 Task: Look for space in Meise, Belgium from 7th July, 2023 to 15th July, 2023 for 6 adults in price range Rs.15000 to Rs.20000. Place can be entire place with 3 bedrooms having 3 beds and 3 bathrooms. Property type can be guest house. Amenities needed are: heating, . Booking option can be shelf check-in. Required host language is English.
Action: Mouse moved to (416, 104)
Screenshot: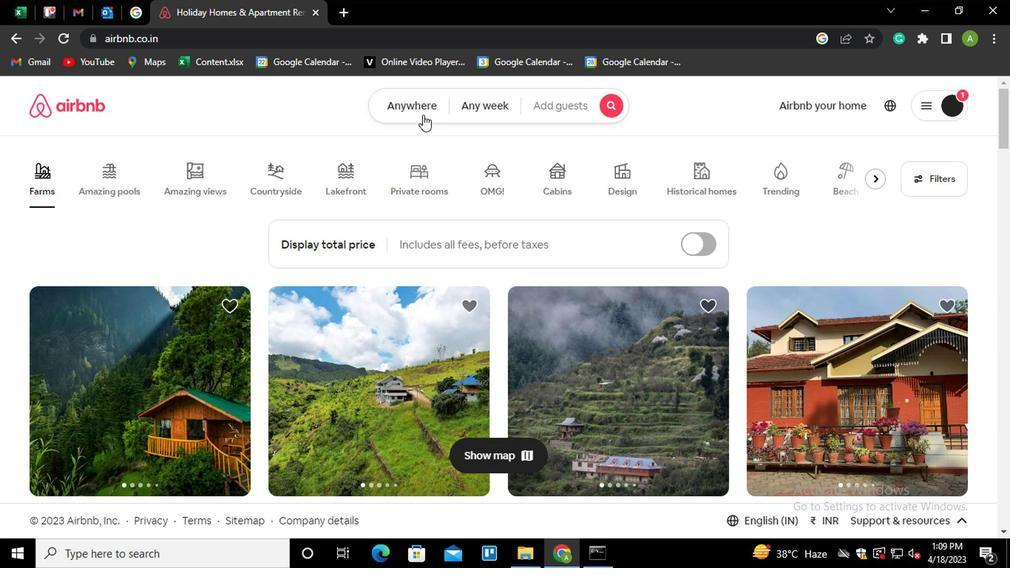 
Action: Mouse pressed left at (416, 104)
Screenshot: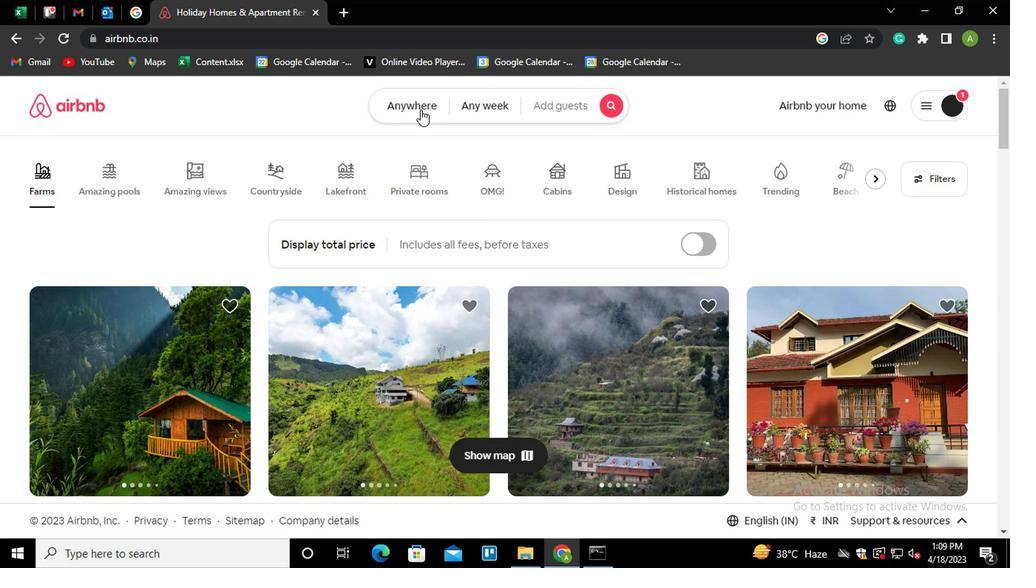
Action: Mouse moved to (295, 163)
Screenshot: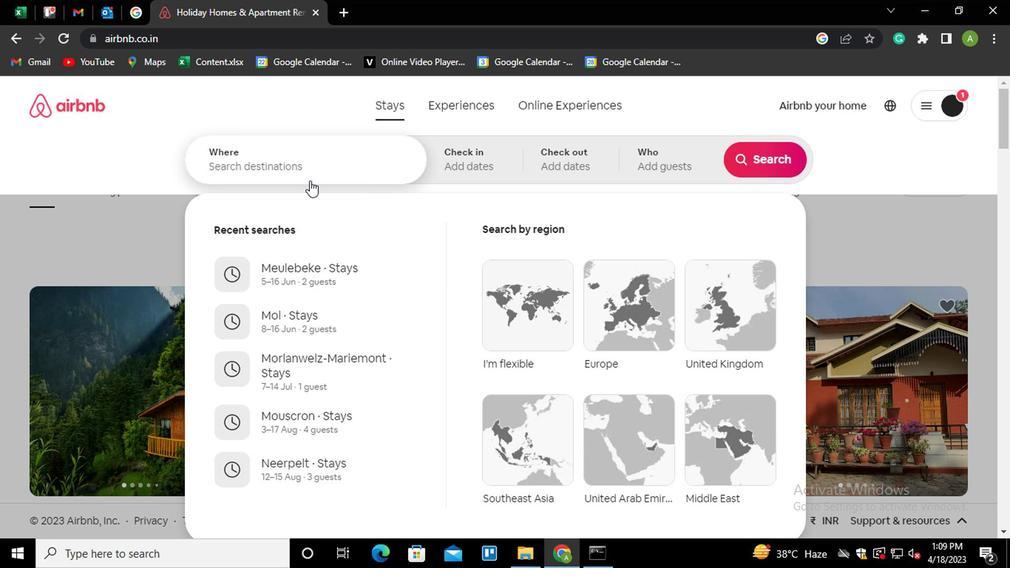 
Action: Mouse pressed left at (295, 163)
Screenshot: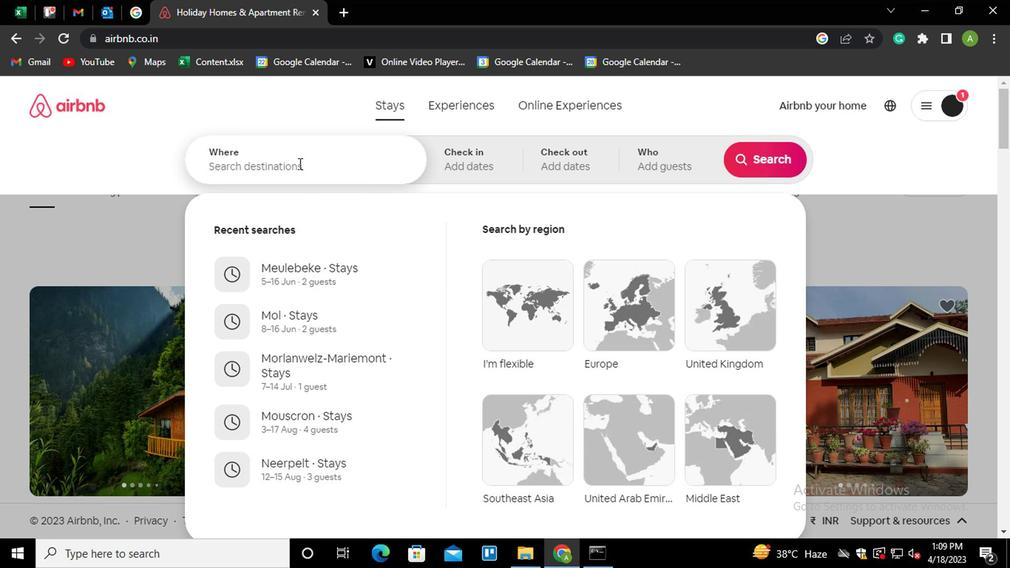 
Action: Key pressed <Key.shift>MEISE
Screenshot: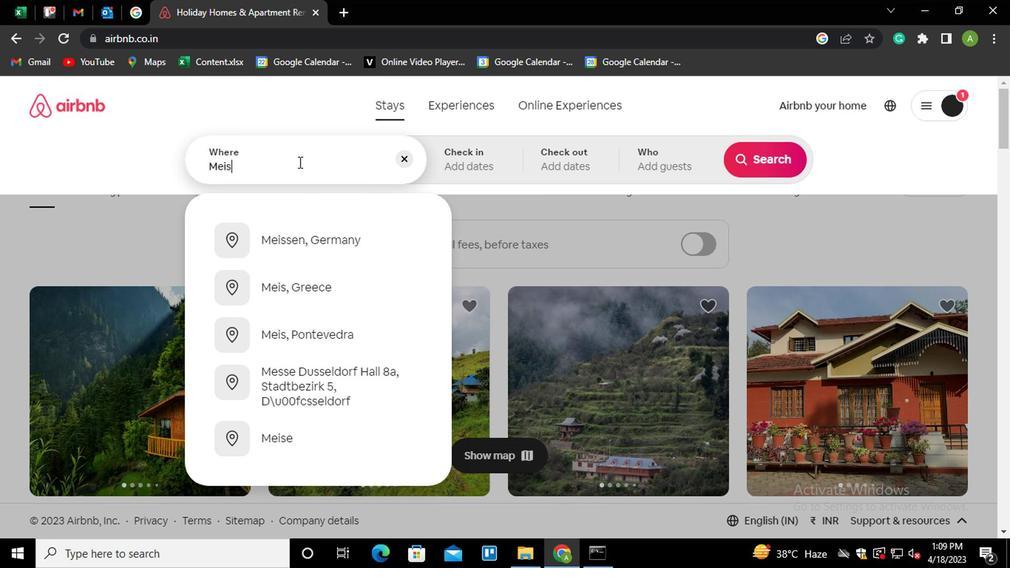 
Action: Mouse moved to (296, 223)
Screenshot: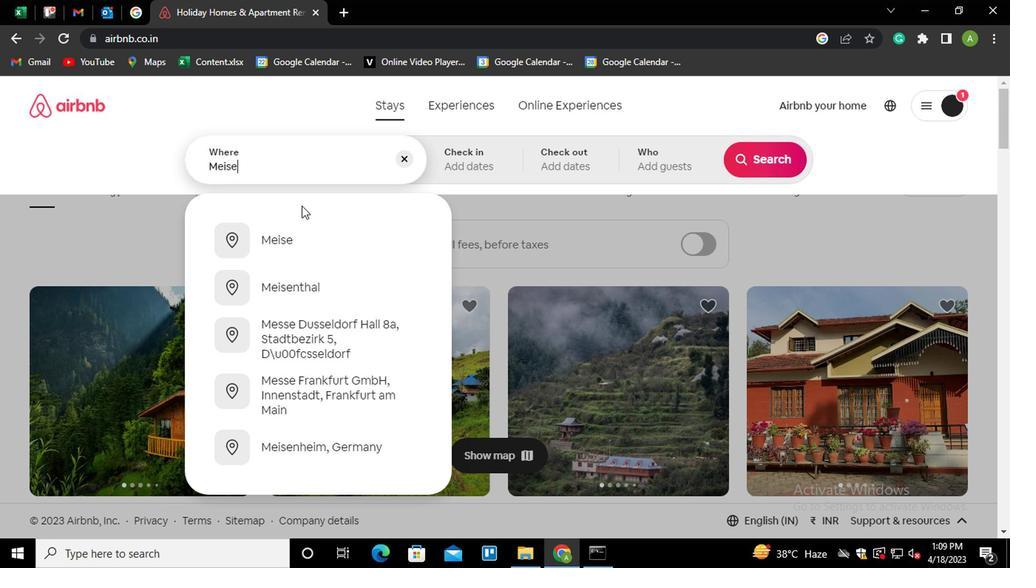 
Action: Key pressed ,<Key.space><Key.shift>BEL
Screenshot: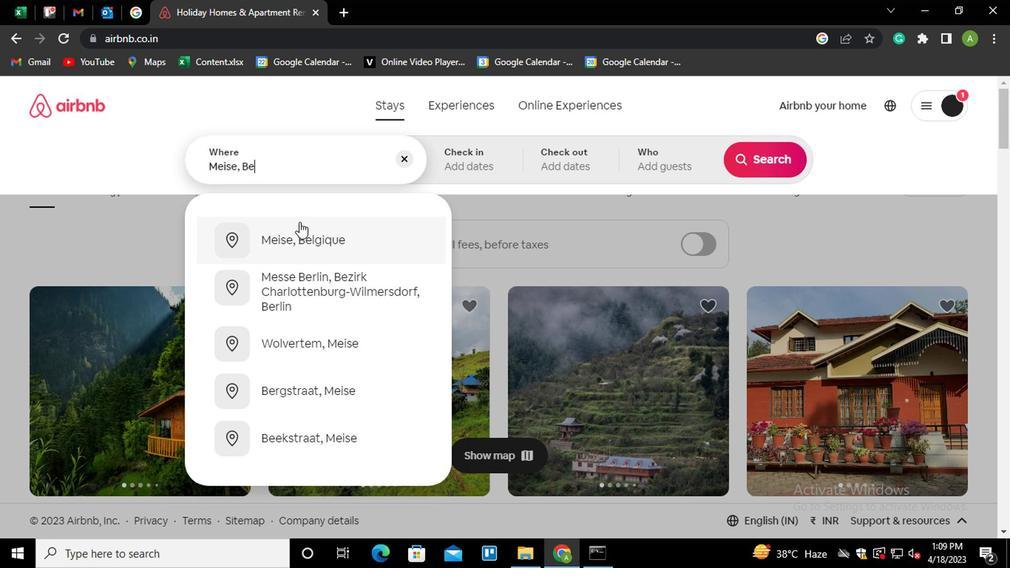 
Action: Mouse moved to (319, 238)
Screenshot: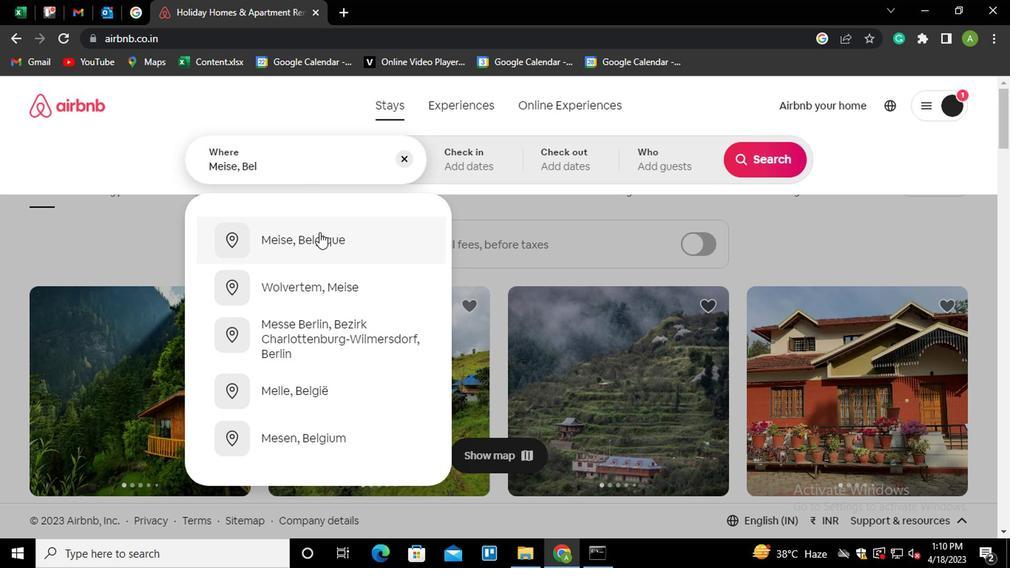 
Action: Mouse pressed left at (319, 238)
Screenshot: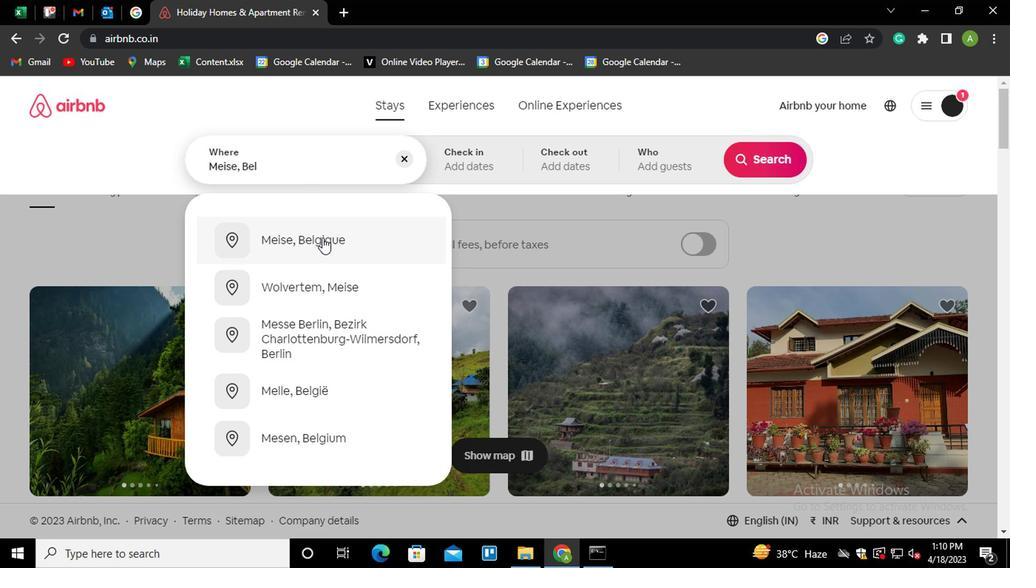 
Action: Mouse moved to (762, 281)
Screenshot: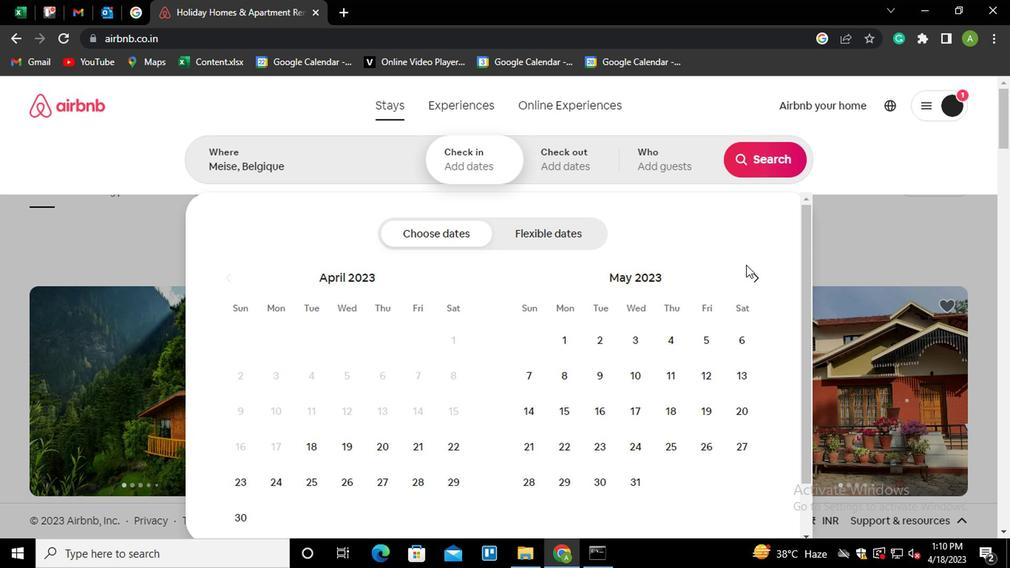 
Action: Mouse pressed left at (762, 281)
Screenshot: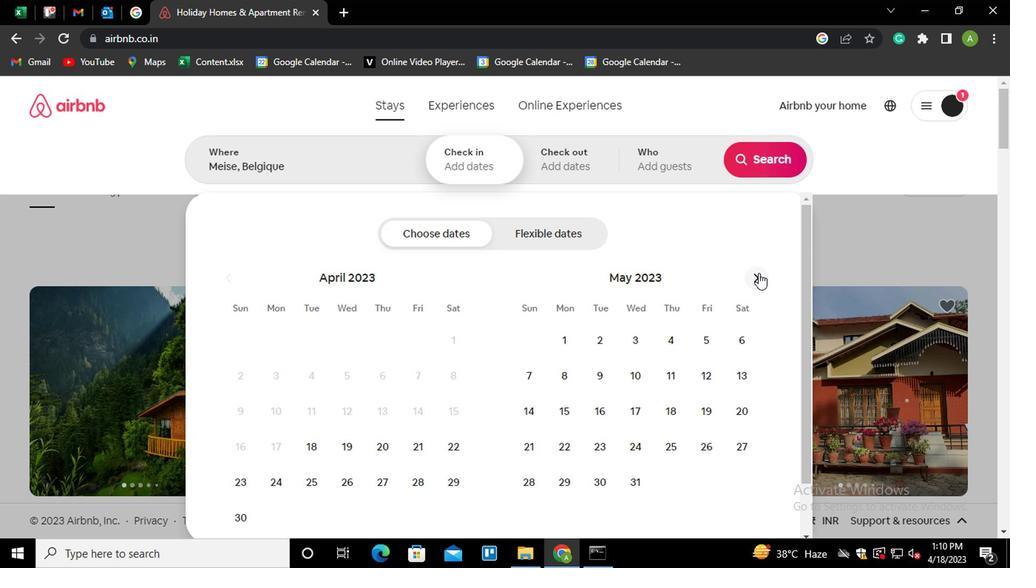 
Action: Mouse moved to (757, 282)
Screenshot: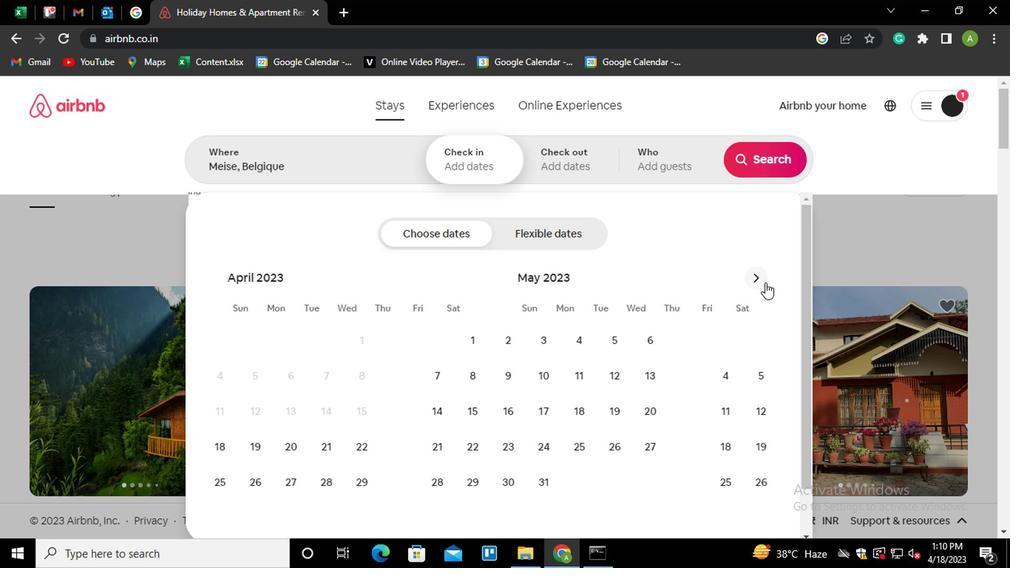 
Action: Mouse pressed left at (757, 282)
Screenshot: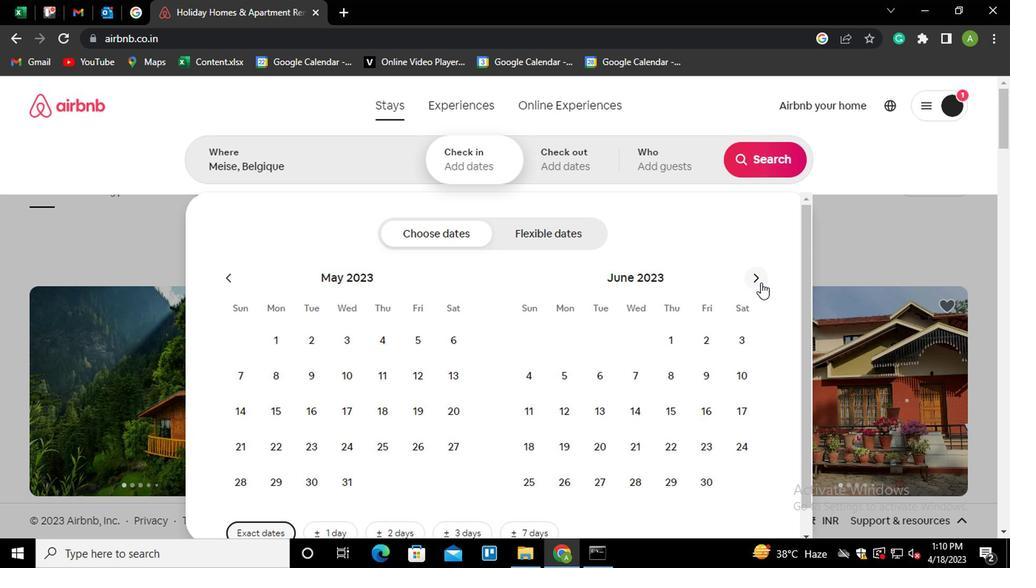 
Action: Mouse moved to (708, 375)
Screenshot: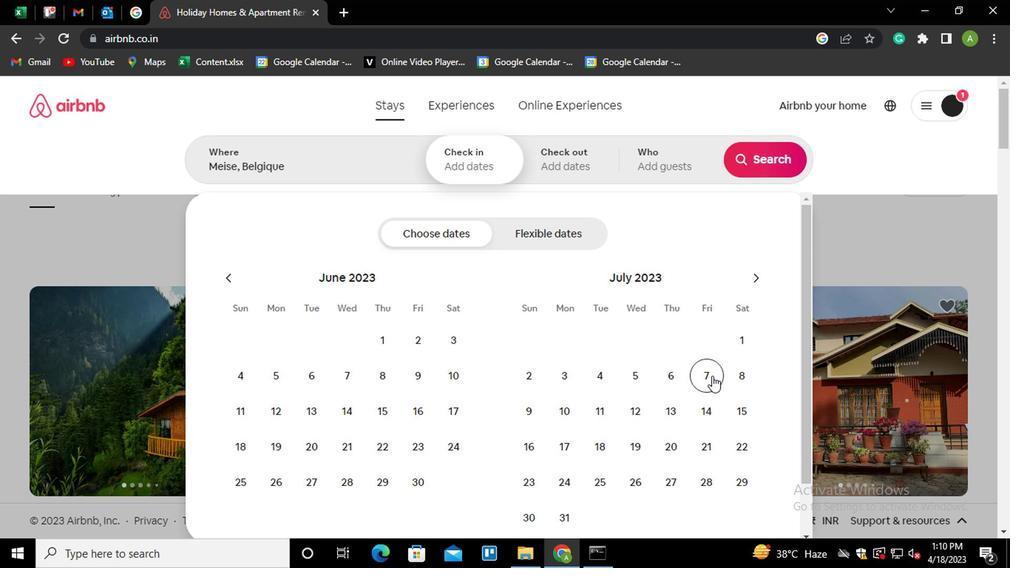 
Action: Mouse pressed left at (708, 375)
Screenshot: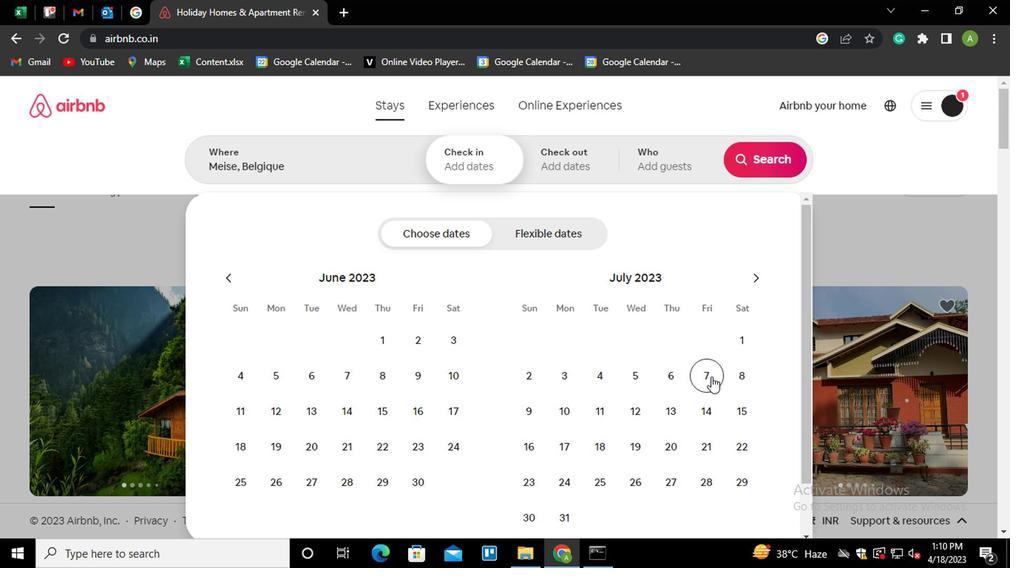 
Action: Mouse moved to (742, 413)
Screenshot: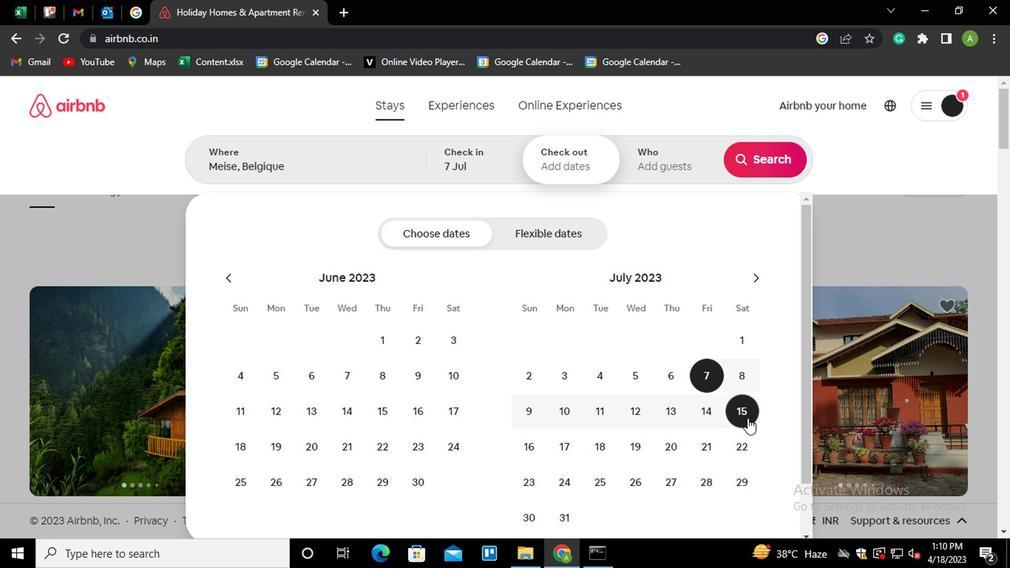 
Action: Mouse pressed left at (742, 413)
Screenshot: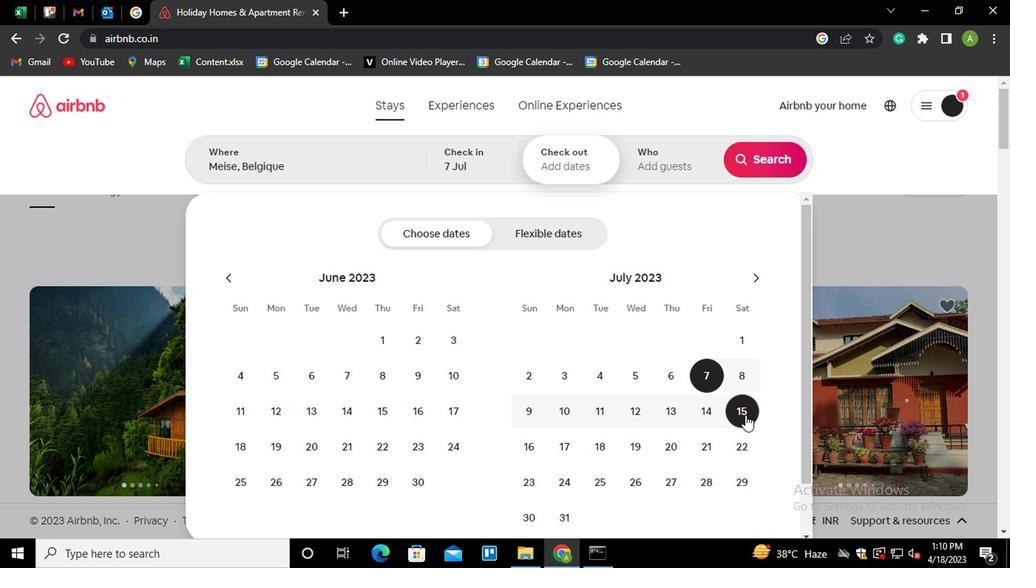 
Action: Mouse moved to (692, 170)
Screenshot: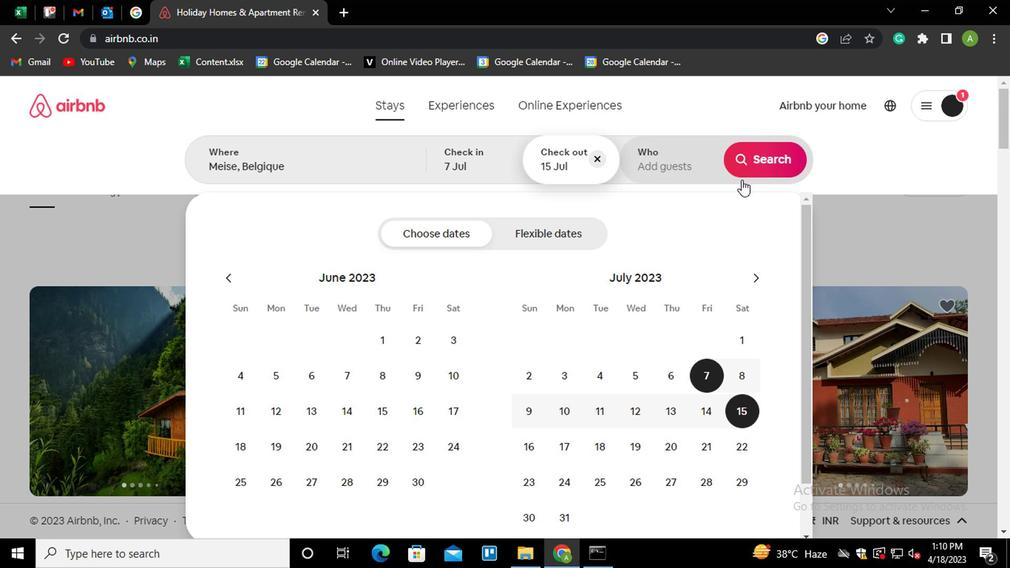 
Action: Mouse pressed left at (692, 170)
Screenshot: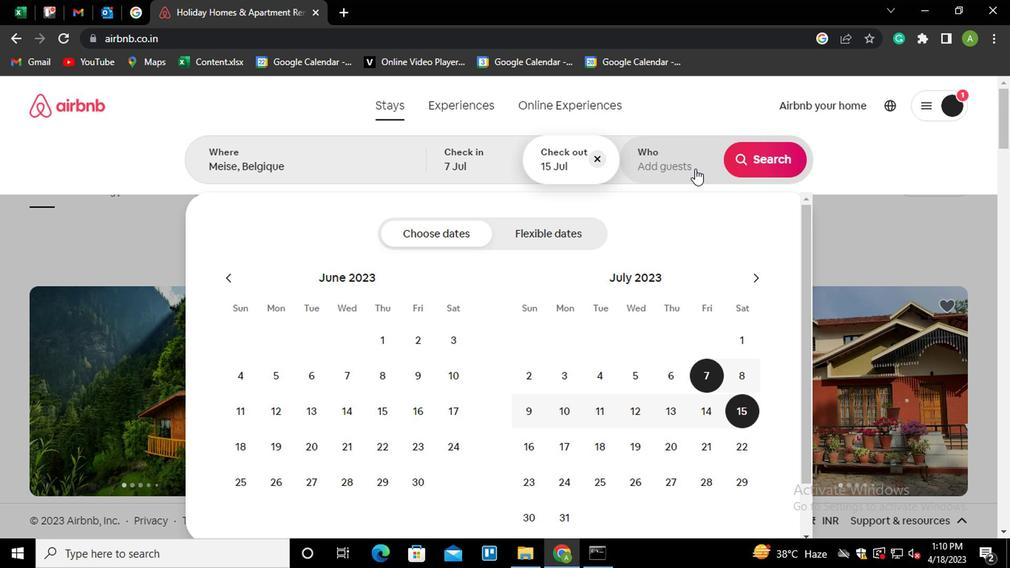 
Action: Mouse moved to (770, 240)
Screenshot: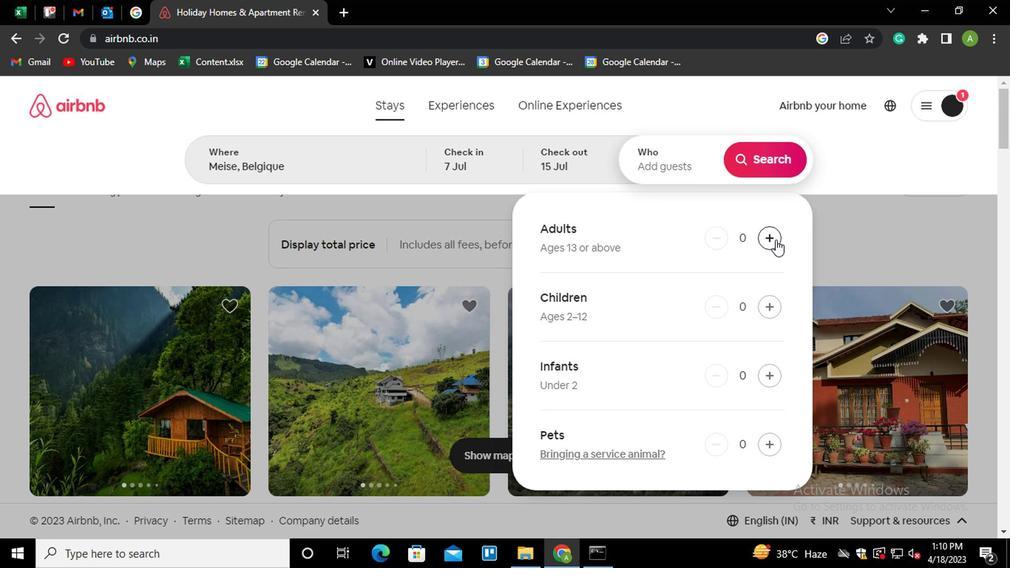 
Action: Mouse pressed left at (770, 240)
Screenshot: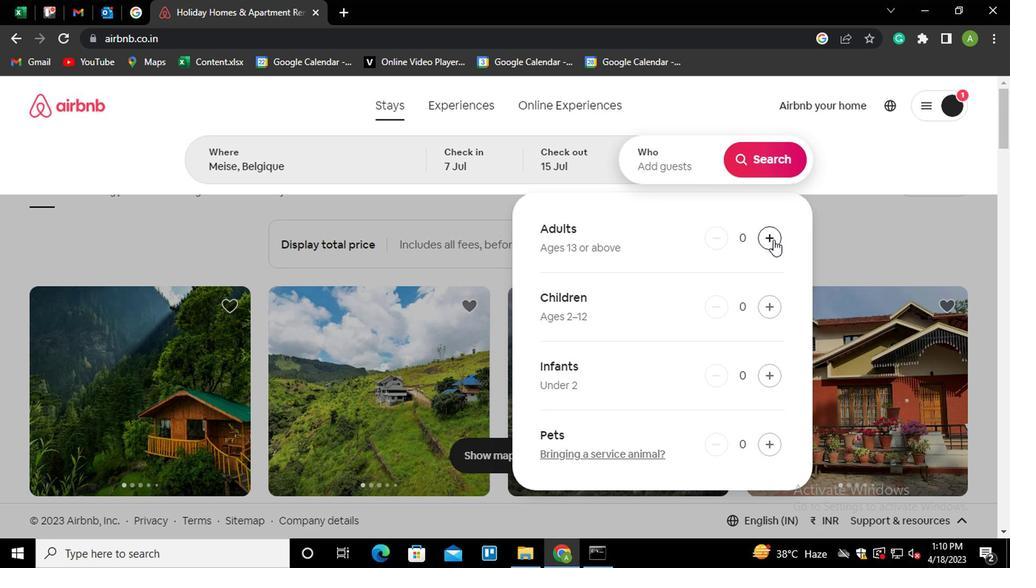 
Action: Mouse moved to (769, 239)
Screenshot: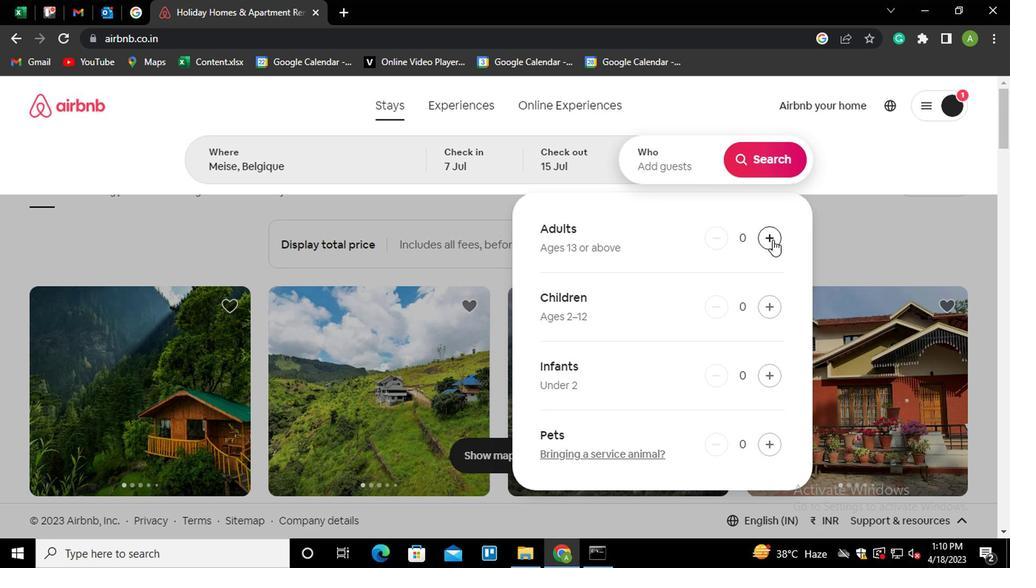 
Action: Mouse pressed left at (769, 239)
Screenshot: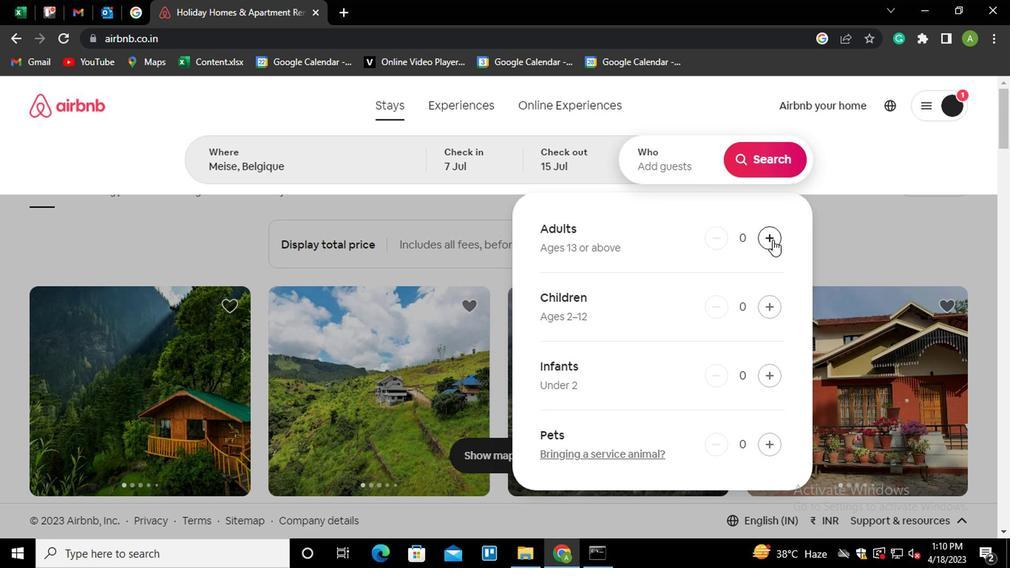 
Action: Mouse moved to (768, 239)
Screenshot: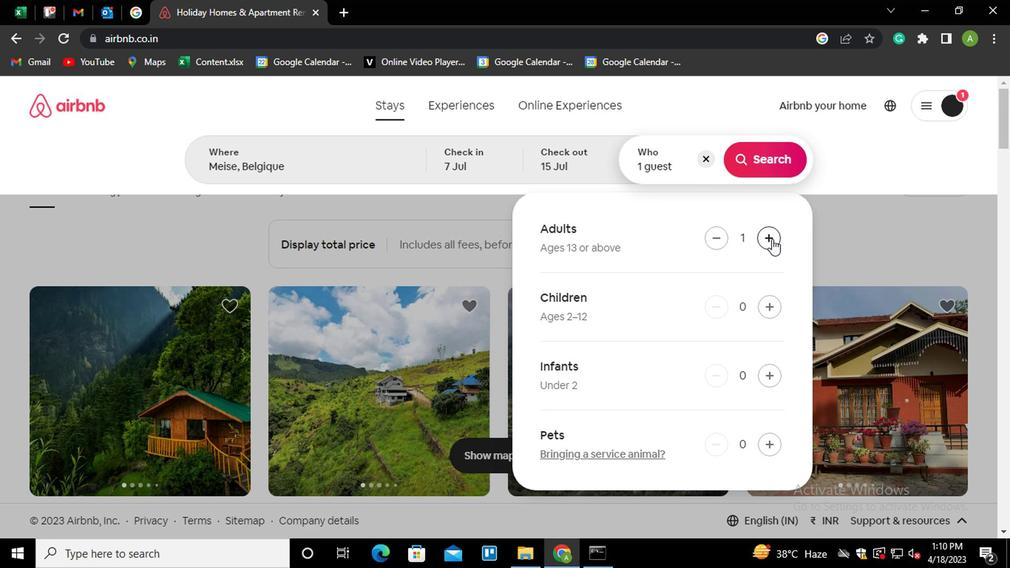 
Action: Mouse pressed left at (768, 239)
Screenshot: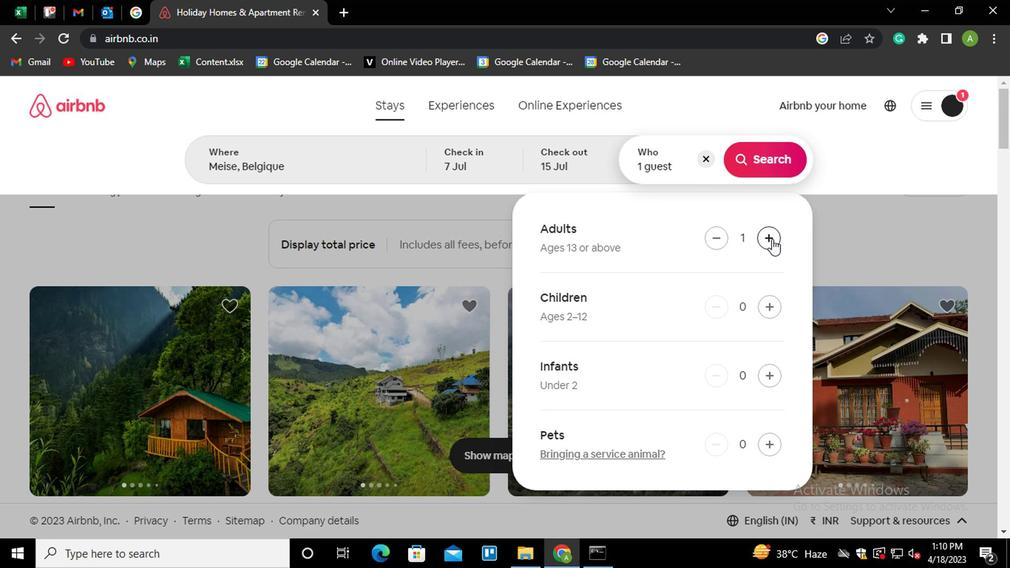 
Action: Mouse pressed left at (768, 239)
Screenshot: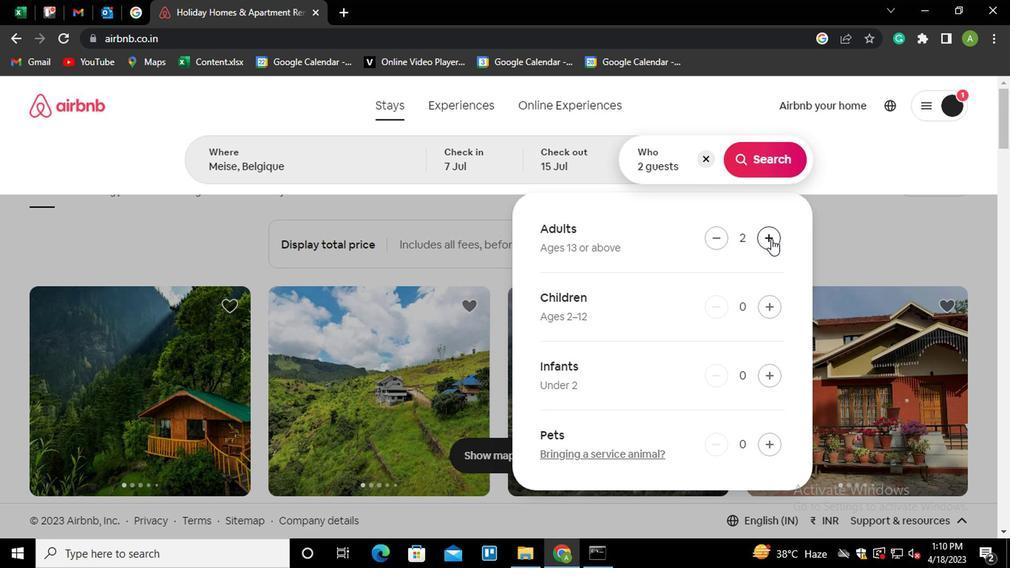 
Action: Mouse pressed left at (768, 239)
Screenshot: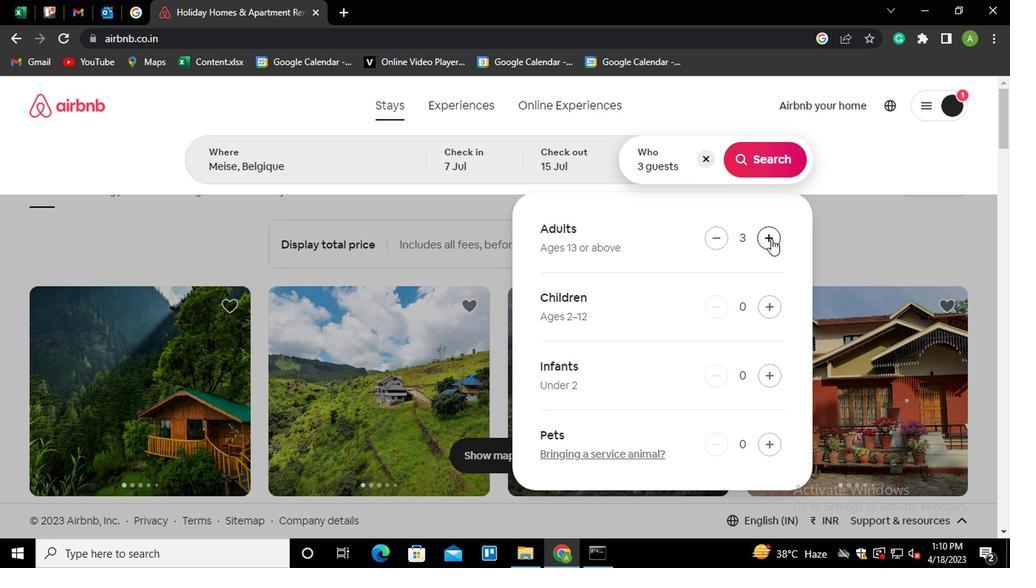 
Action: Mouse pressed left at (768, 239)
Screenshot: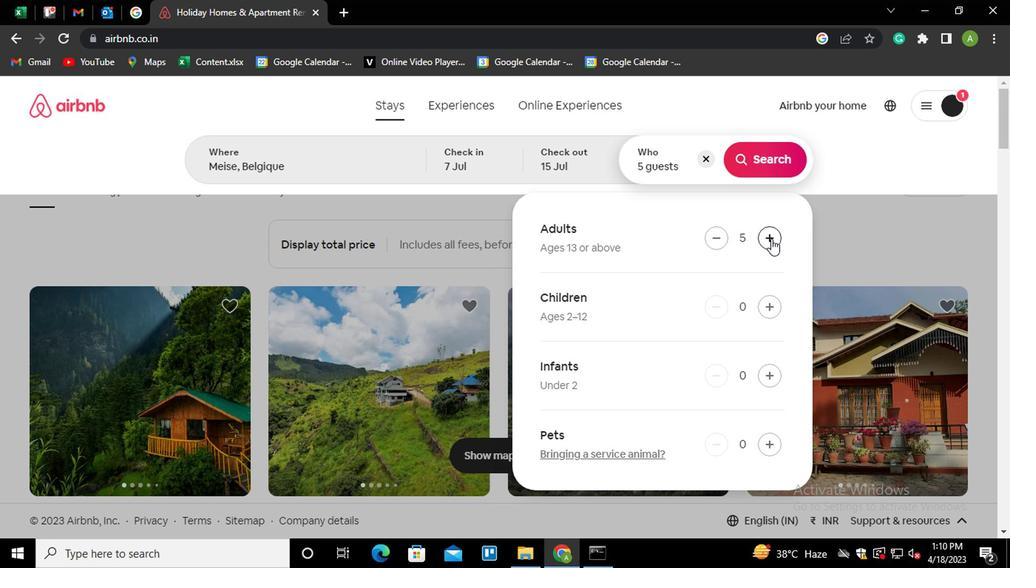 
Action: Mouse moved to (755, 158)
Screenshot: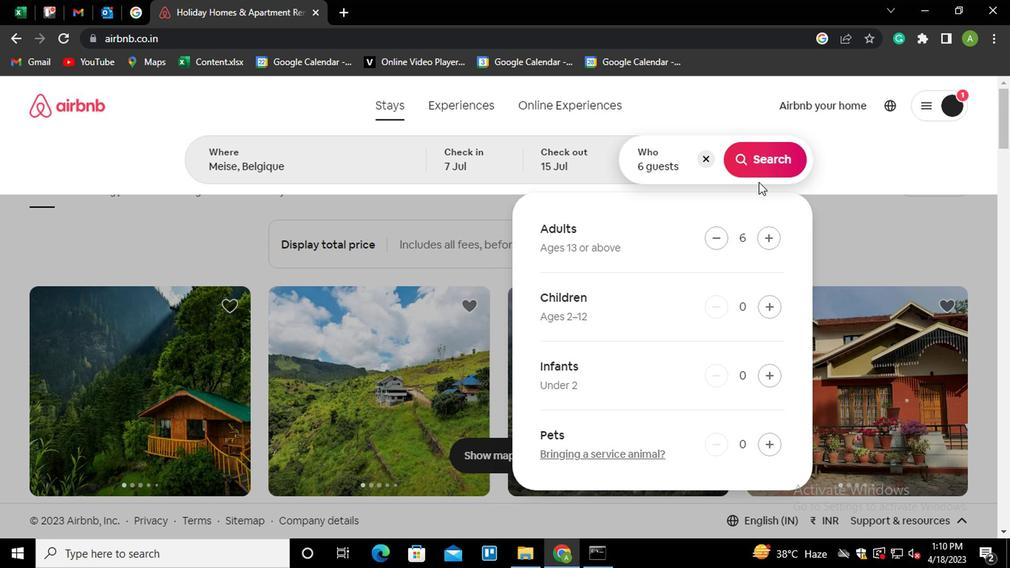 
Action: Mouse pressed left at (755, 158)
Screenshot: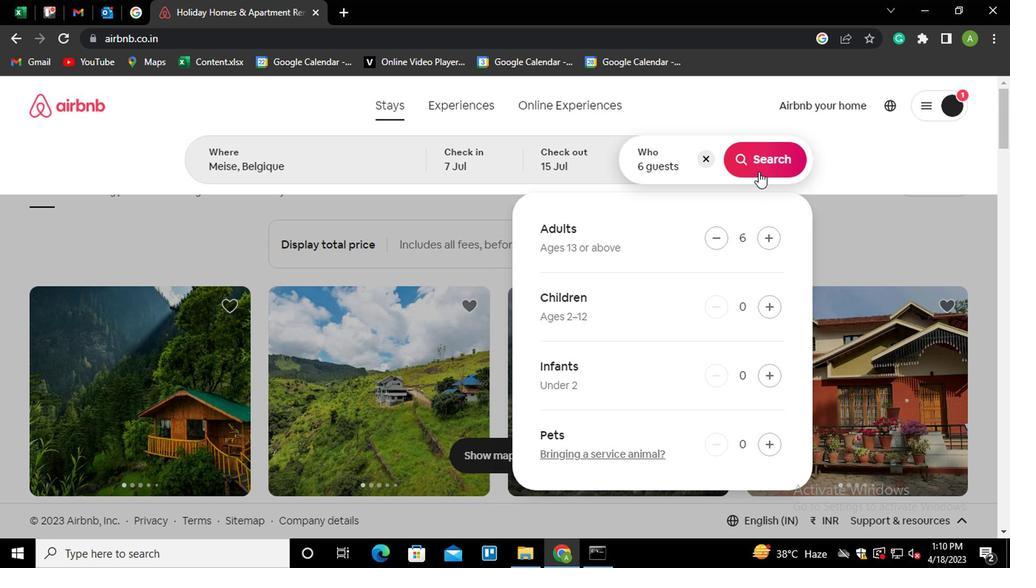 
Action: Mouse moved to (940, 174)
Screenshot: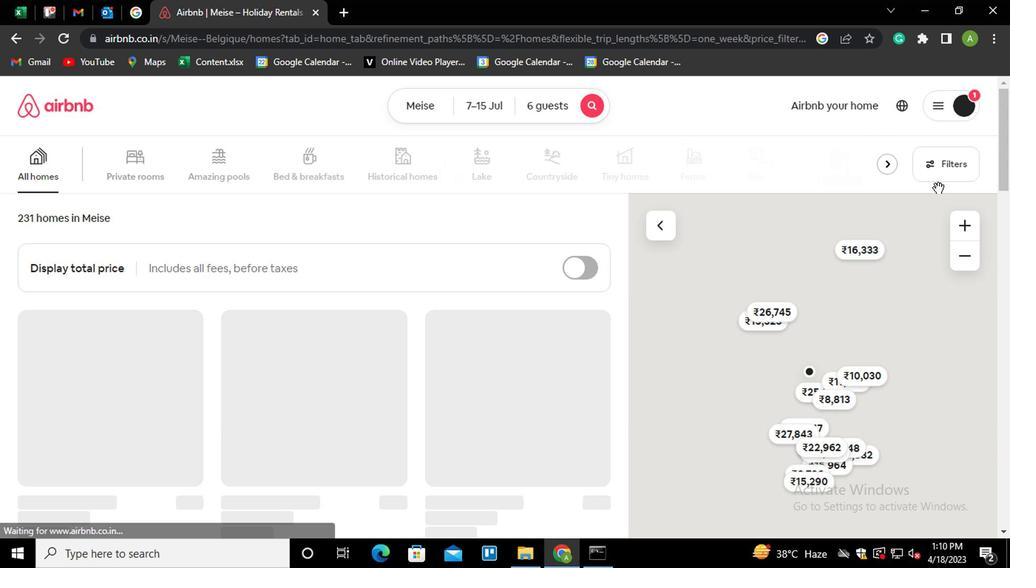 
Action: Mouse pressed left at (940, 174)
Screenshot: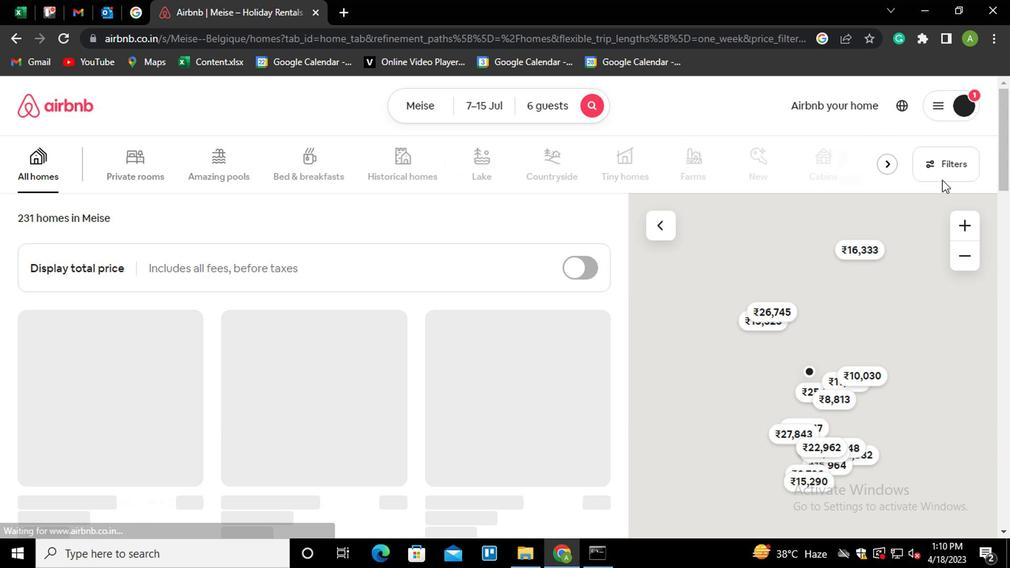 
Action: Mouse moved to (365, 355)
Screenshot: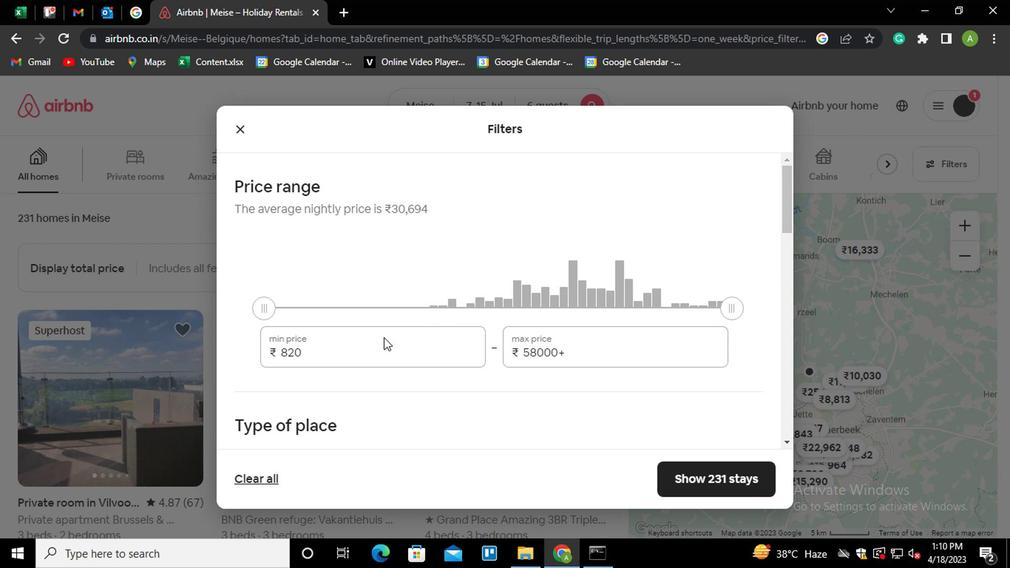
Action: Mouse pressed left at (365, 355)
Screenshot: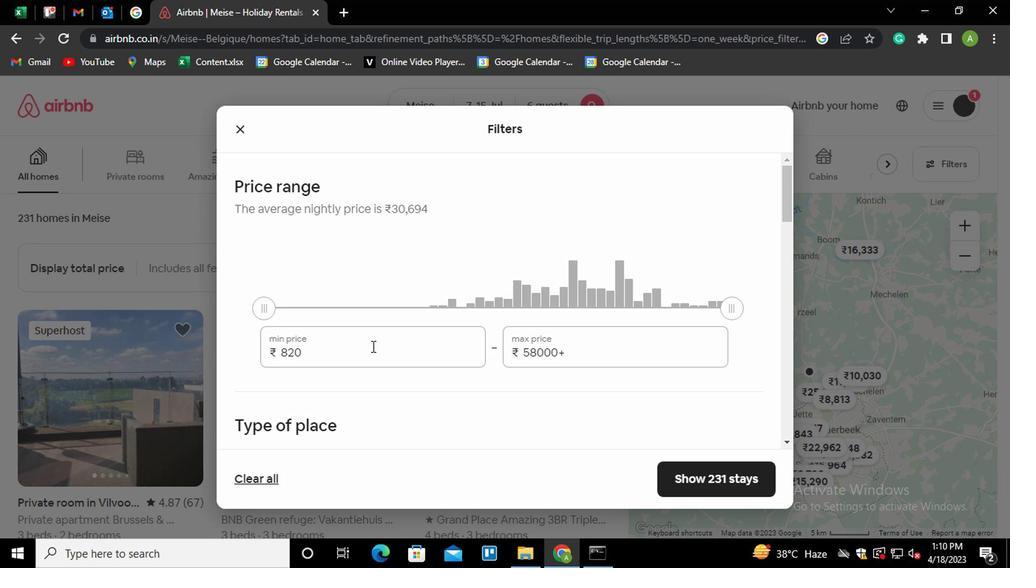 
Action: Key pressed <Key.shift_r><Key.home>15000
Screenshot: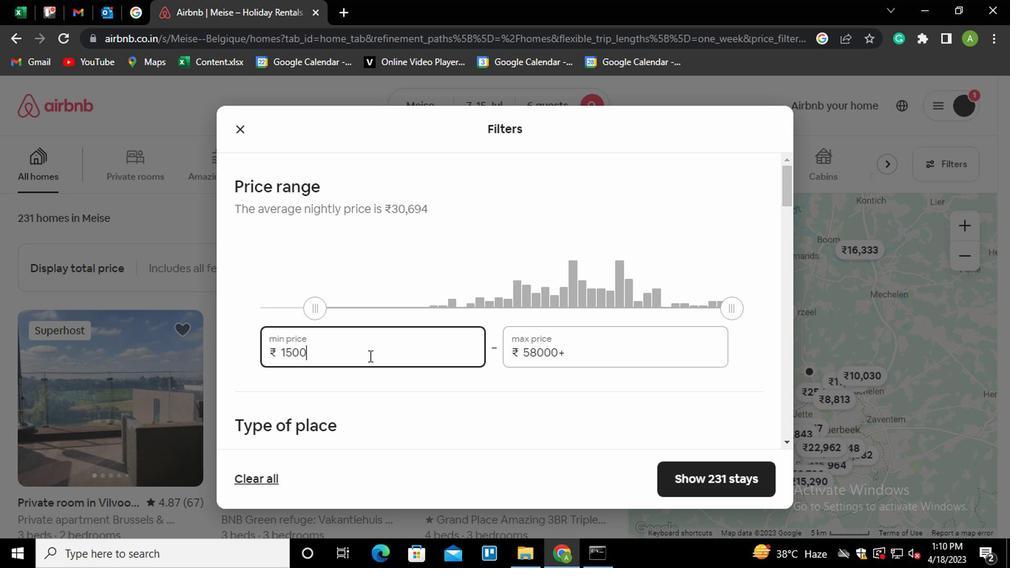 
Action: Mouse moved to (573, 352)
Screenshot: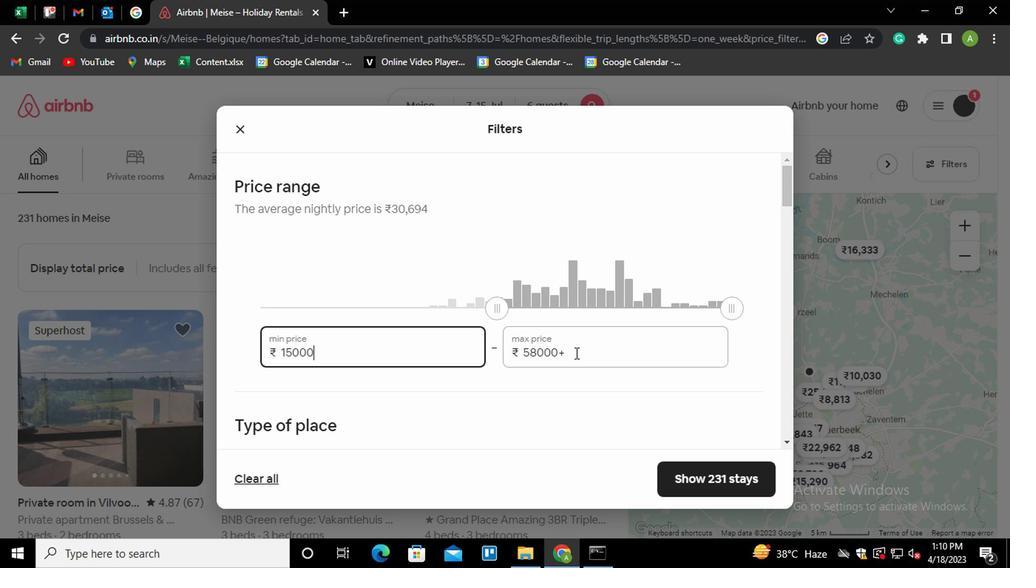 
Action: Mouse pressed left at (573, 352)
Screenshot: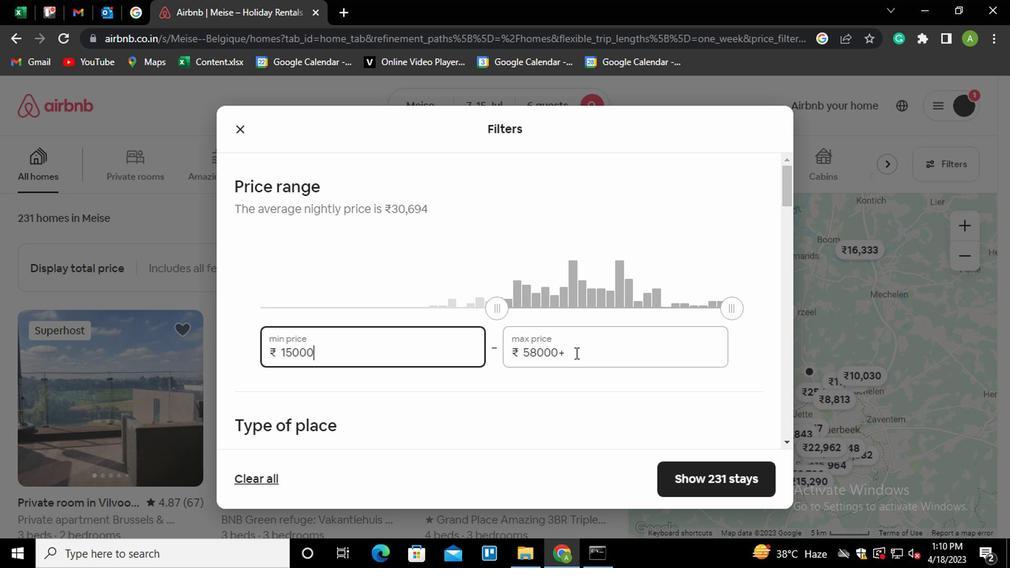 
Action: Key pressed <Key.shift_r><Key.home>20000
Screenshot: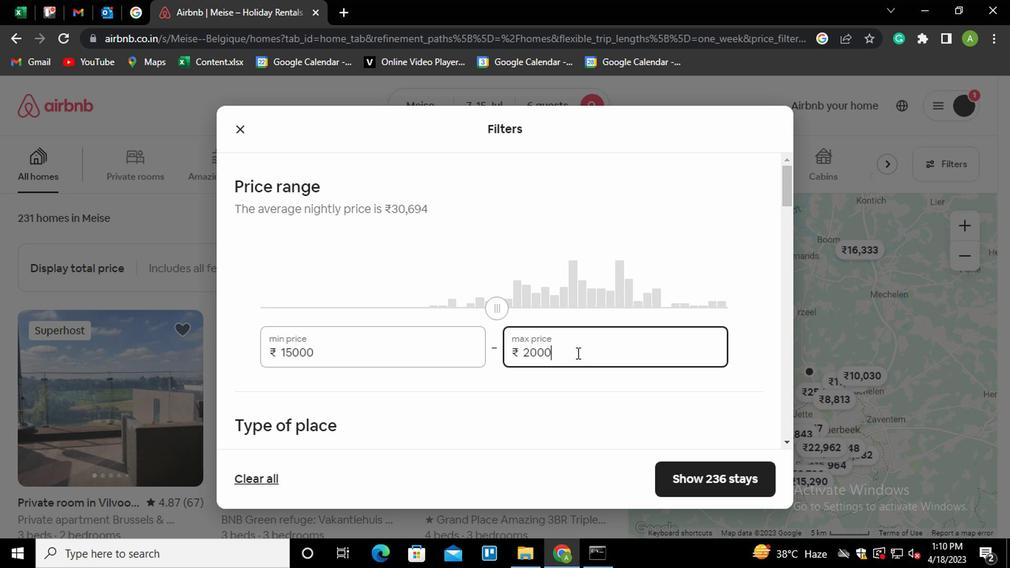 
Action: Mouse moved to (605, 383)
Screenshot: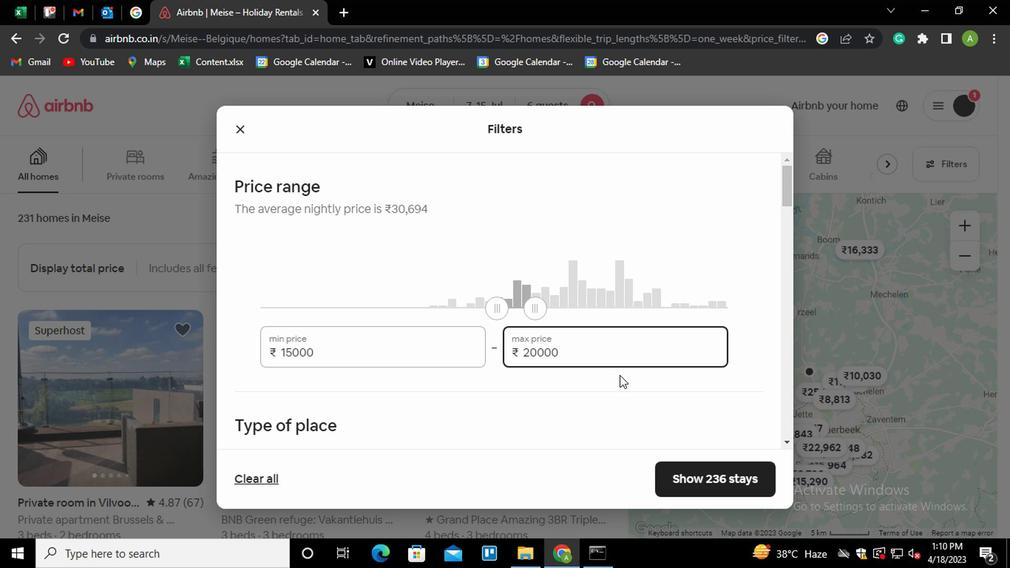 
Action: Mouse scrolled (605, 382) with delta (0, -1)
Screenshot: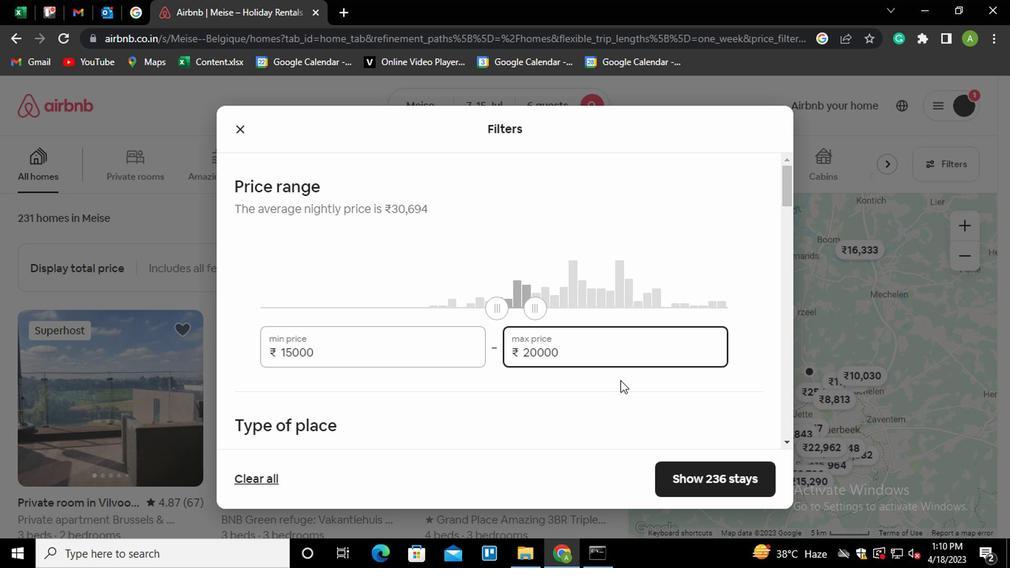 
Action: Mouse scrolled (605, 382) with delta (0, -1)
Screenshot: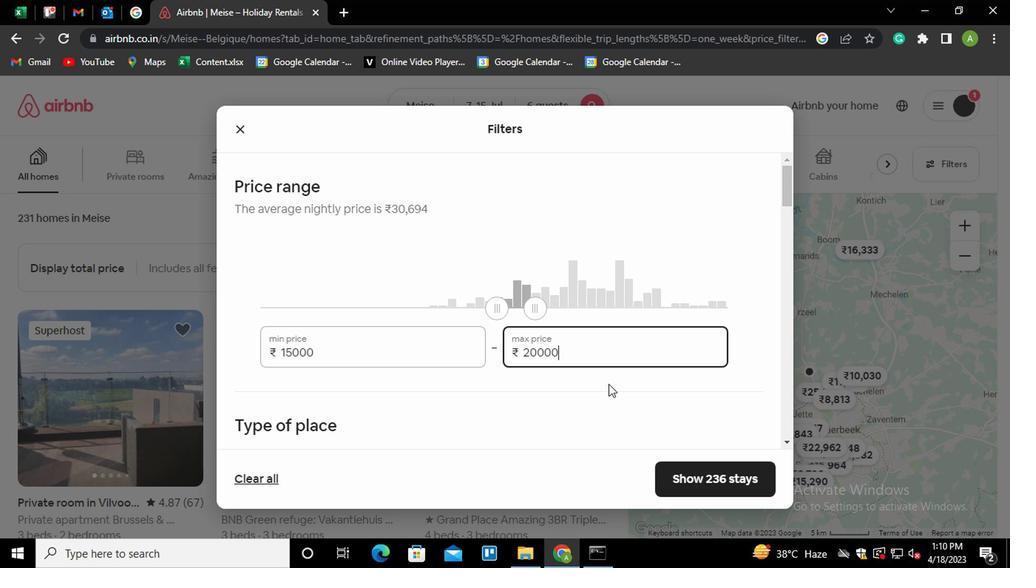 
Action: Mouse moved to (245, 327)
Screenshot: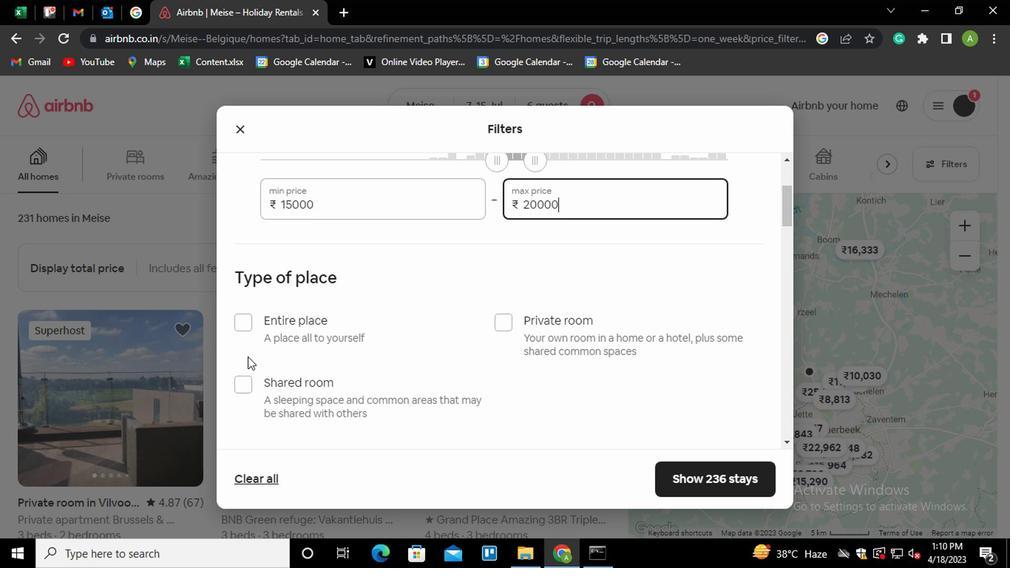 
Action: Mouse pressed left at (245, 327)
Screenshot: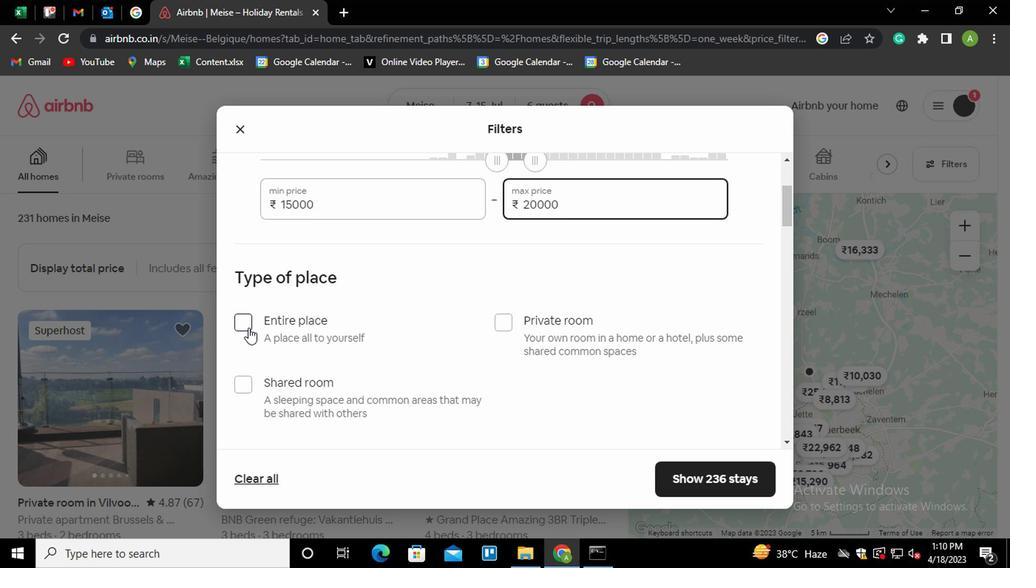 
Action: Mouse moved to (397, 335)
Screenshot: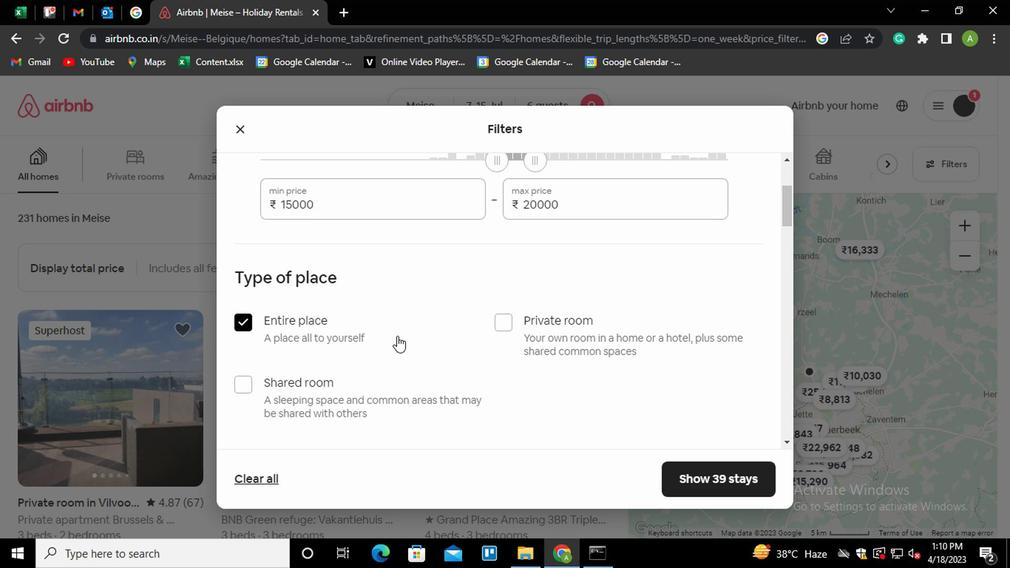 
Action: Mouse scrolled (397, 334) with delta (0, 0)
Screenshot: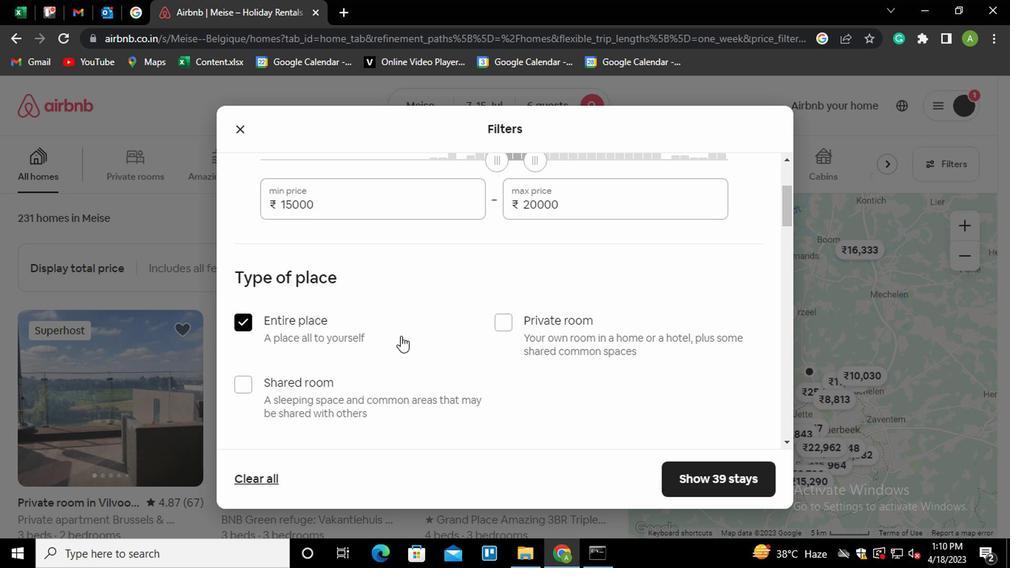 
Action: Mouse moved to (384, 360)
Screenshot: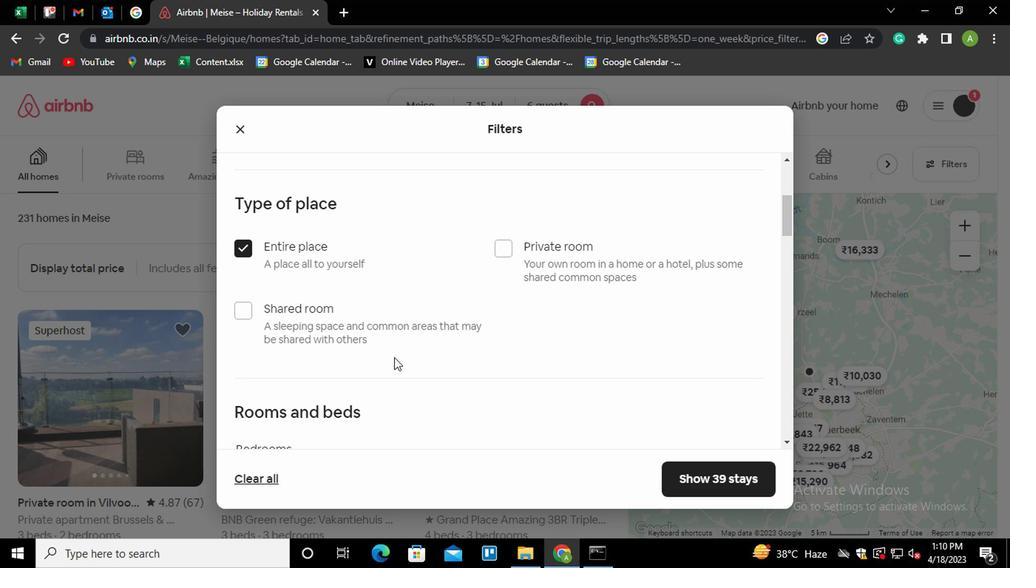 
Action: Mouse scrolled (384, 359) with delta (0, -1)
Screenshot: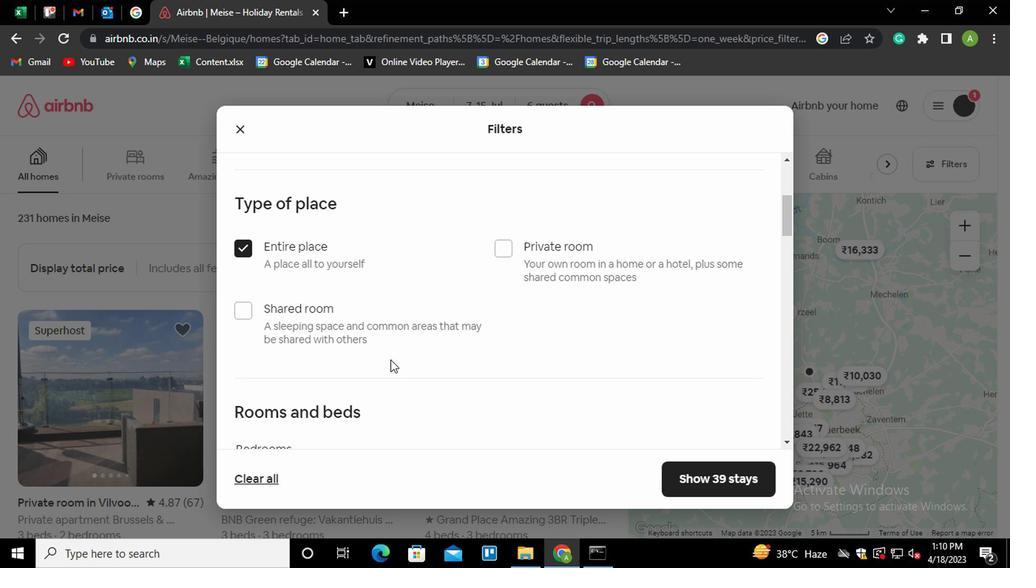 
Action: Mouse scrolled (384, 359) with delta (0, -1)
Screenshot: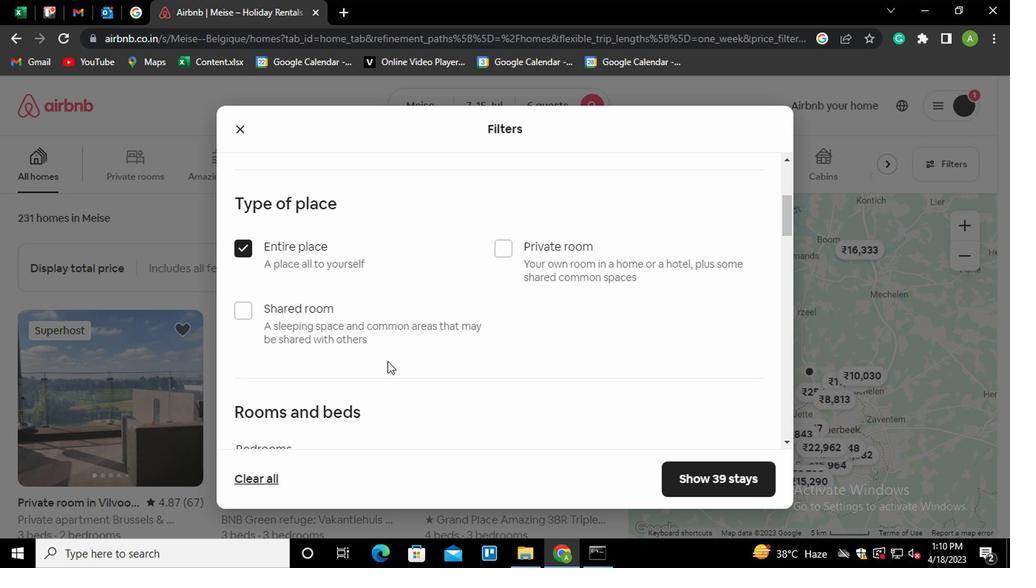
Action: Mouse moved to (409, 344)
Screenshot: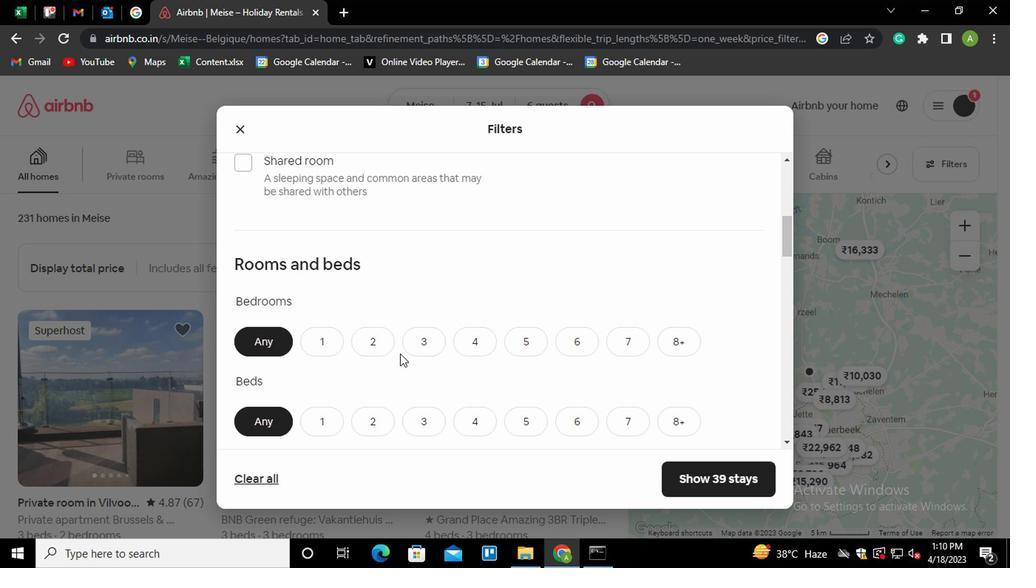 
Action: Mouse pressed left at (409, 344)
Screenshot: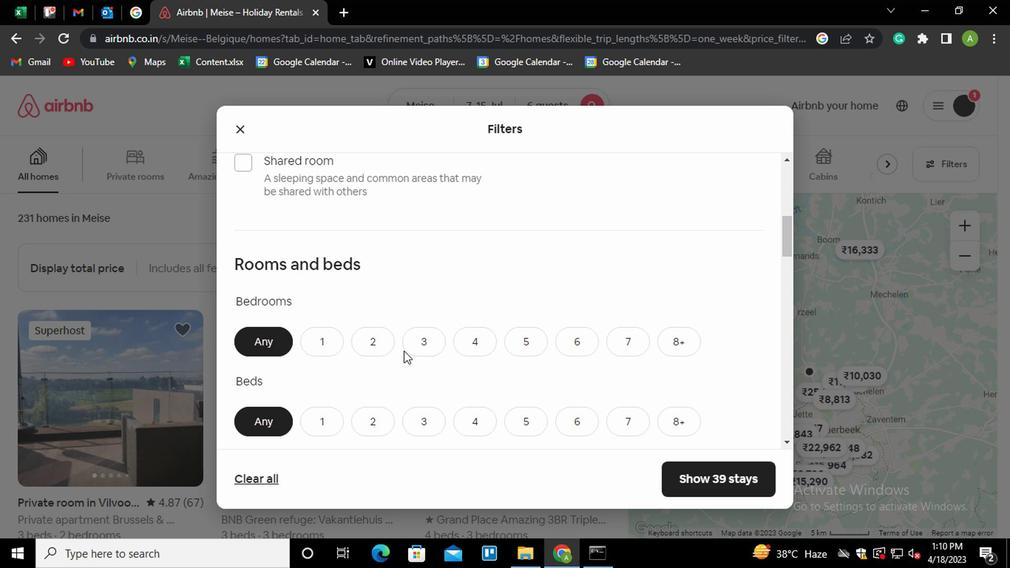 
Action: Mouse moved to (510, 312)
Screenshot: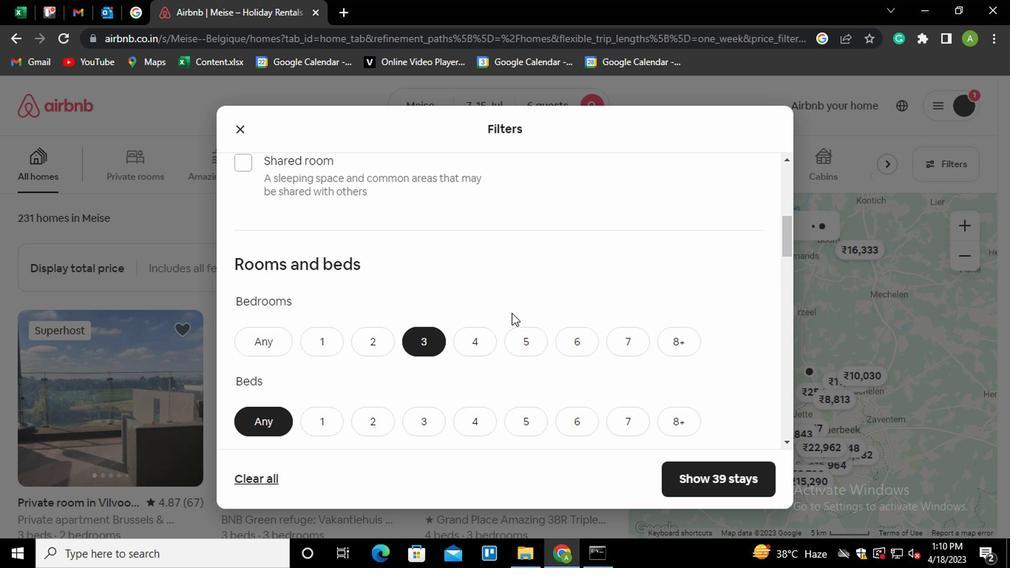 
Action: Mouse scrolled (510, 311) with delta (0, 0)
Screenshot: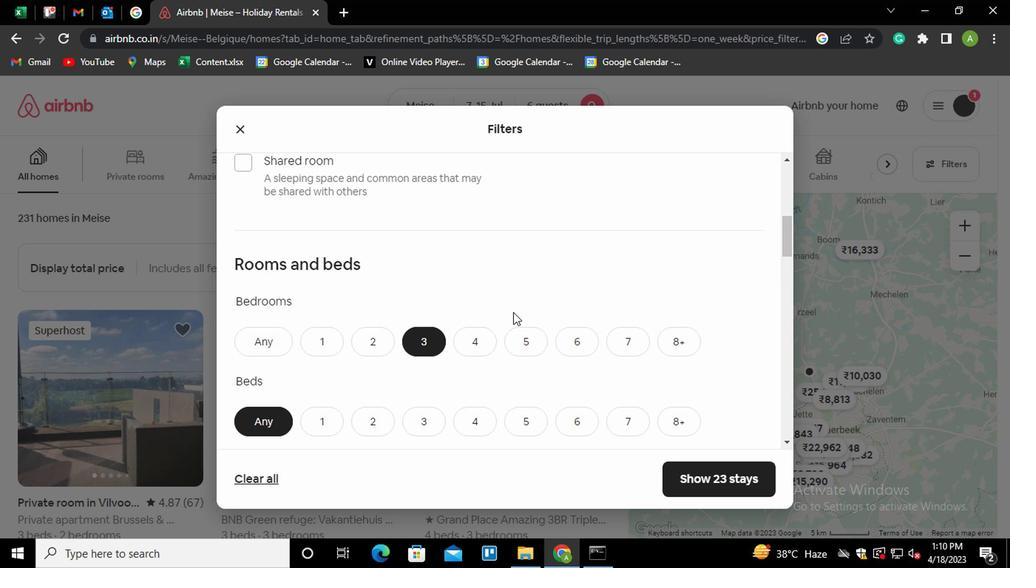 
Action: Mouse moved to (413, 351)
Screenshot: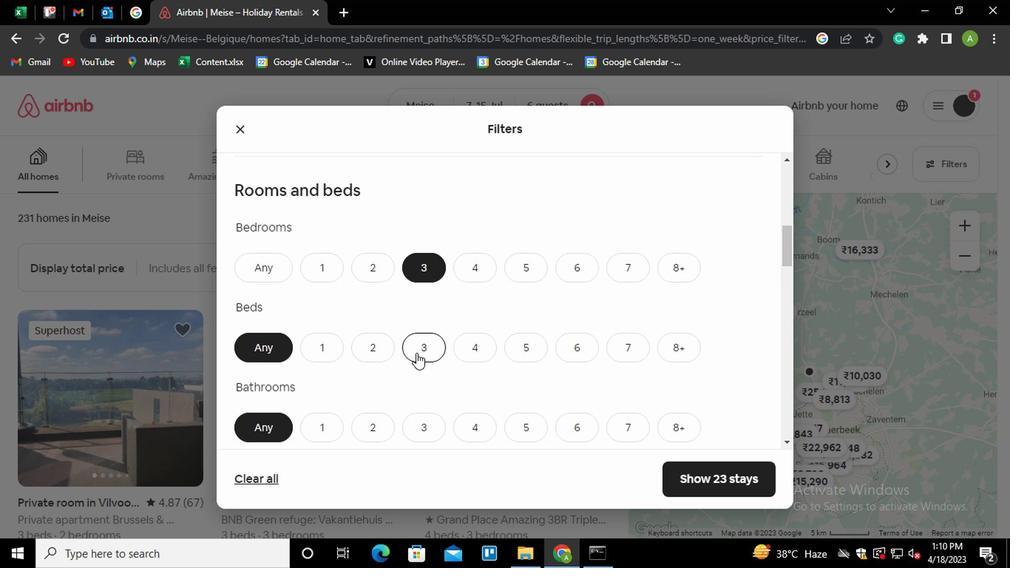 
Action: Mouse pressed left at (413, 351)
Screenshot: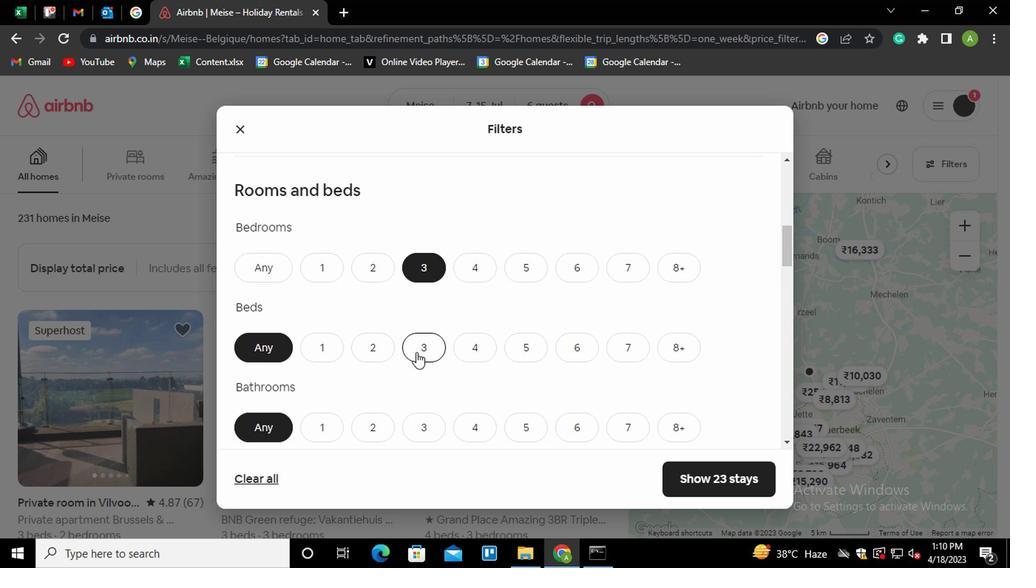 
Action: Mouse moved to (428, 361)
Screenshot: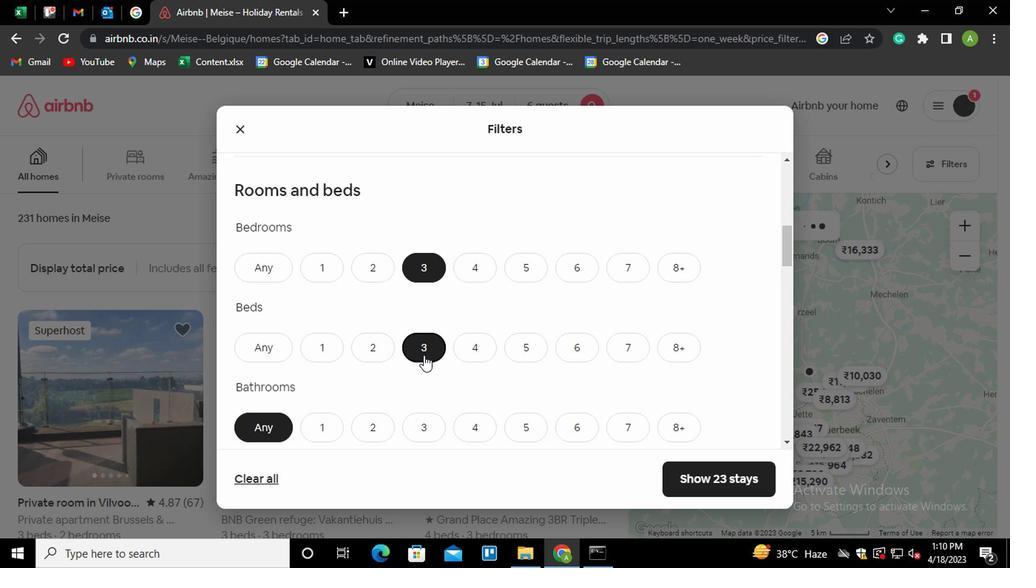 
Action: Mouse scrolled (428, 360) with delta (0, 0)
Screenshot: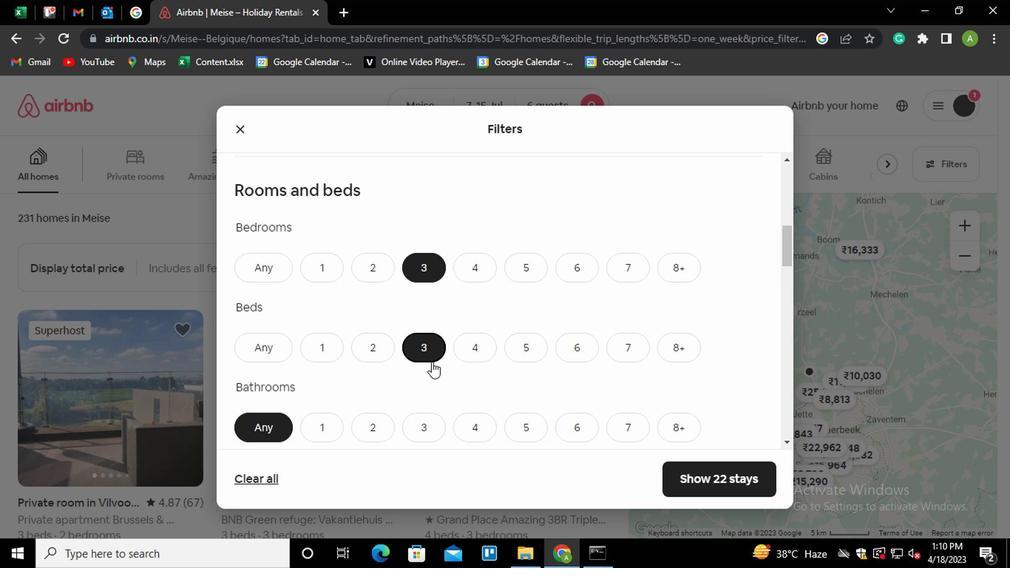 
Action: Mouse moved to (420, 359)
Screenshot: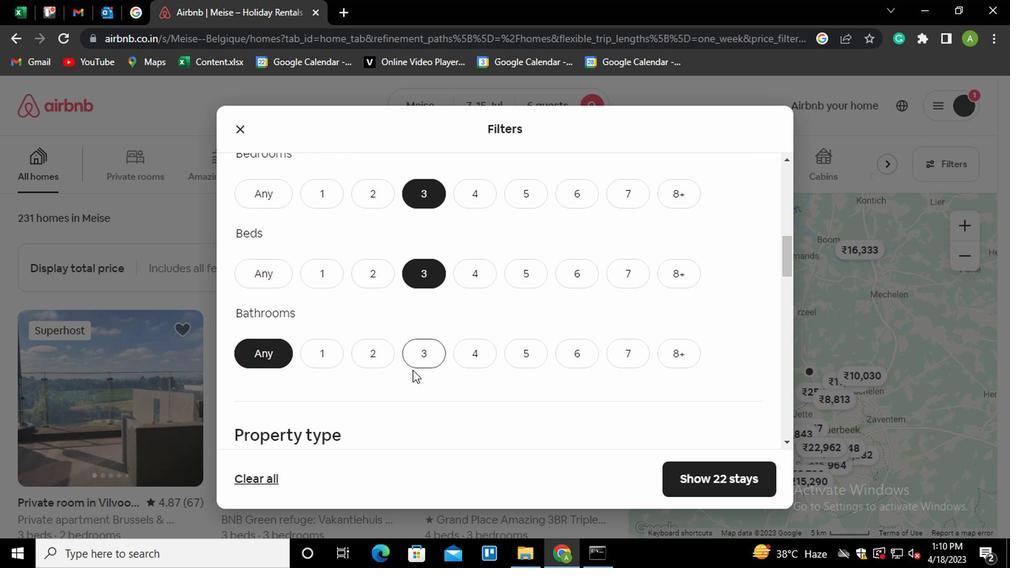 
Action: Mouse pressed left at (420, 359)
Screenshot: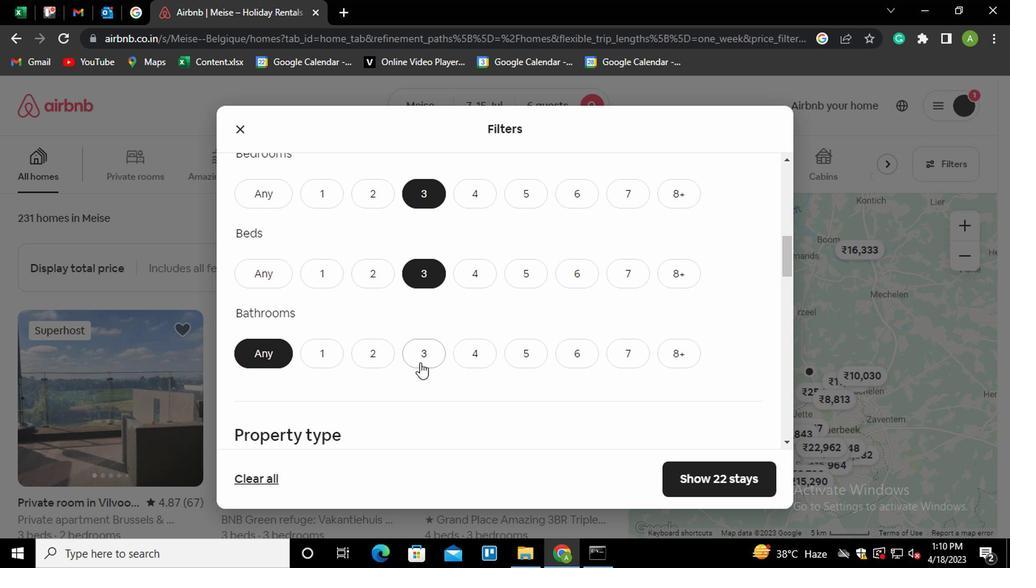 
Action: Mouse moved to (546, 366)
Screenshot: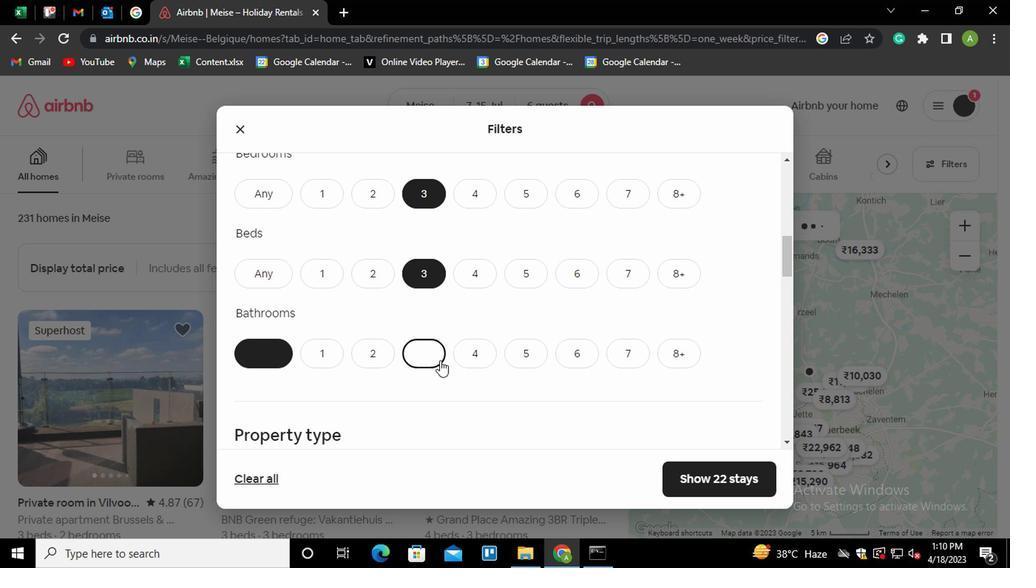 
Action: Mouse scrolled (546, 366) with delta (0, 0)
Screenshot: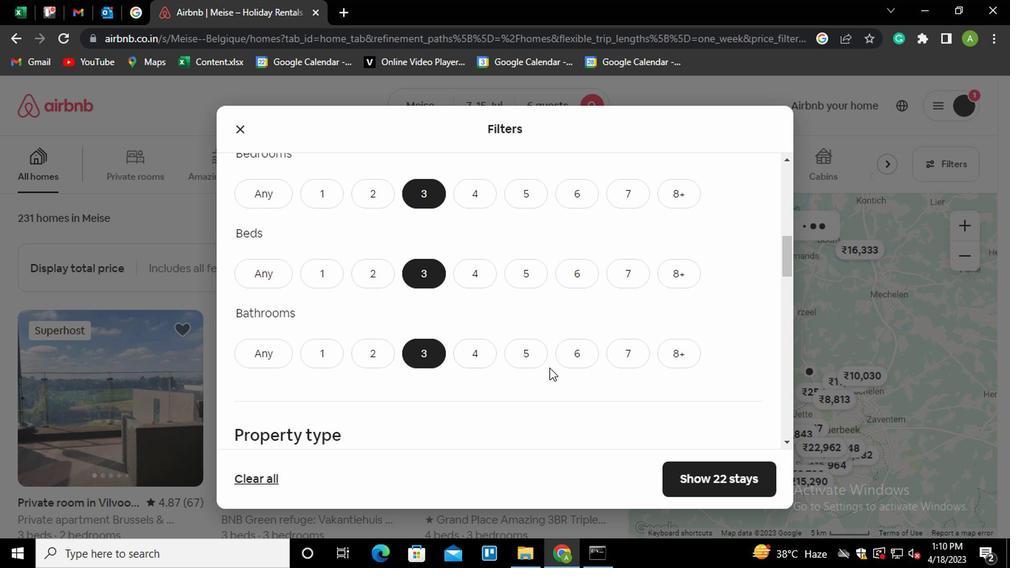 
Action: Mouse scrolled (546, 366) with delta (0, 0)
Screenshot: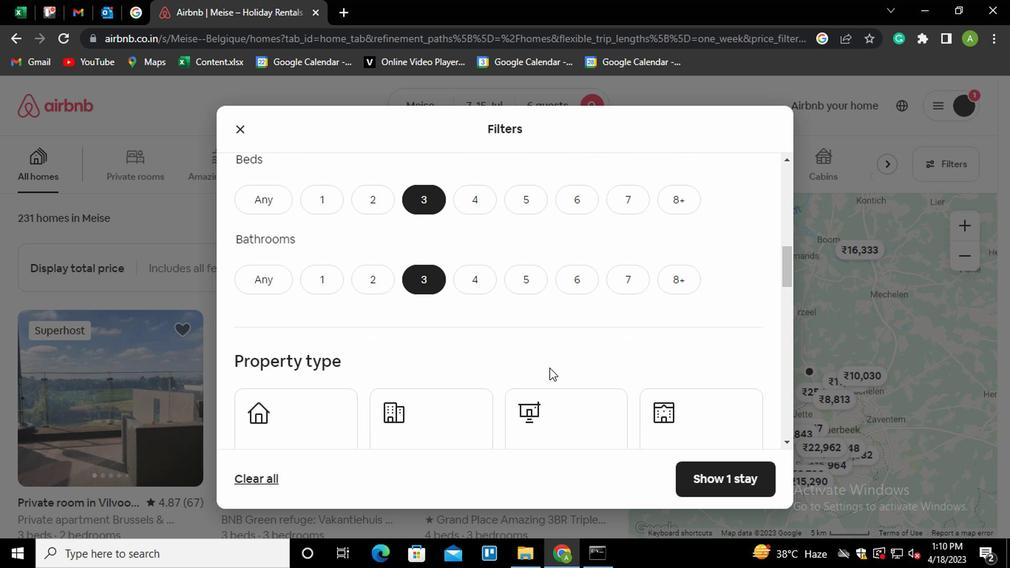 
Action: Mouse scrolled (546, 366) with delta (0, 0)
Screenshot: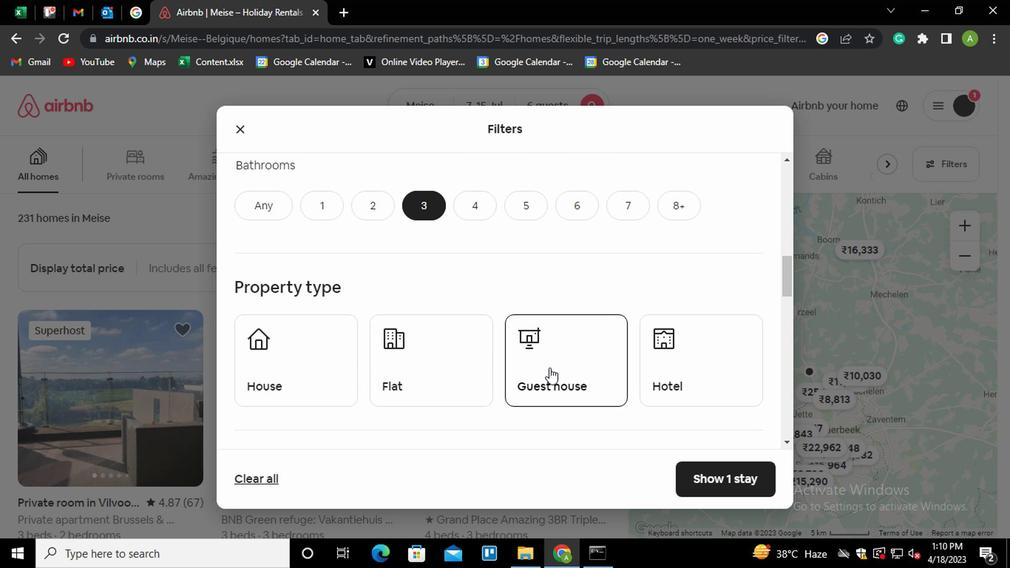 
Action: Mouse moved to (566, 301)
Screenshot: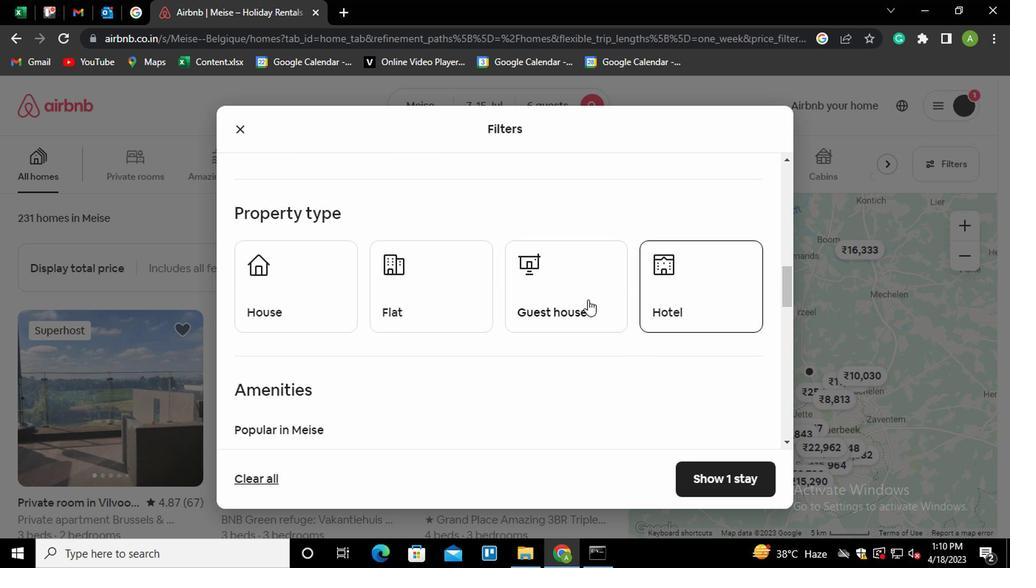 
Action: Mouse pressed left at (566, 301)
Screenshot: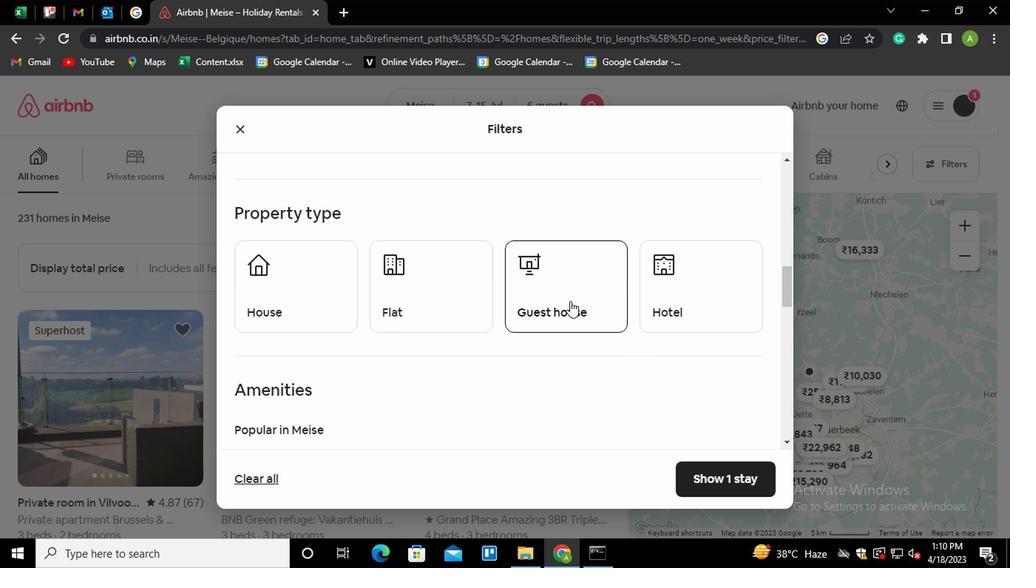 
Action: Mouse moved to (587, 307)
Screenshot: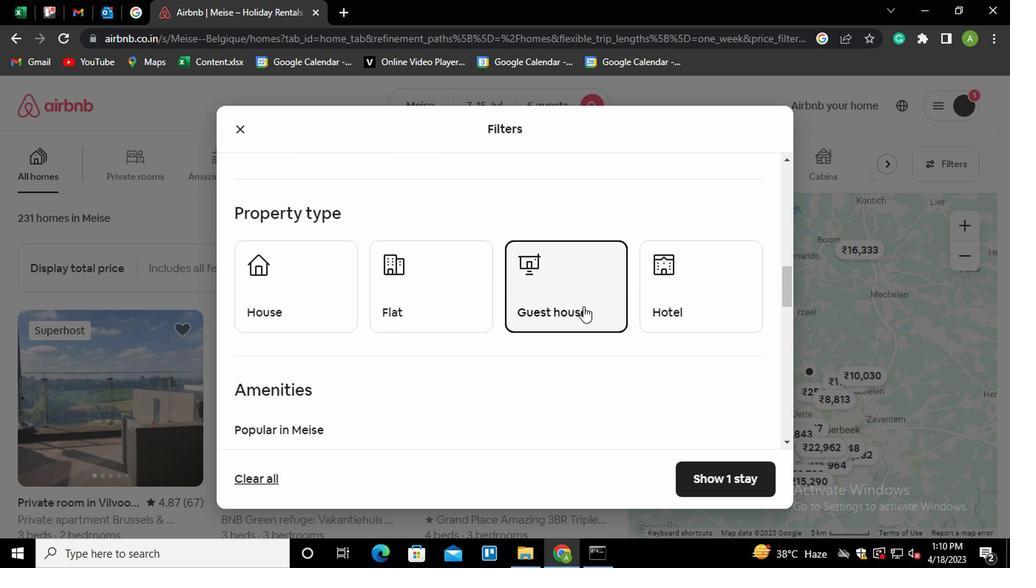 
Action: Mouse scrolled (587, 306) with delta (0, -1)
Screenshot: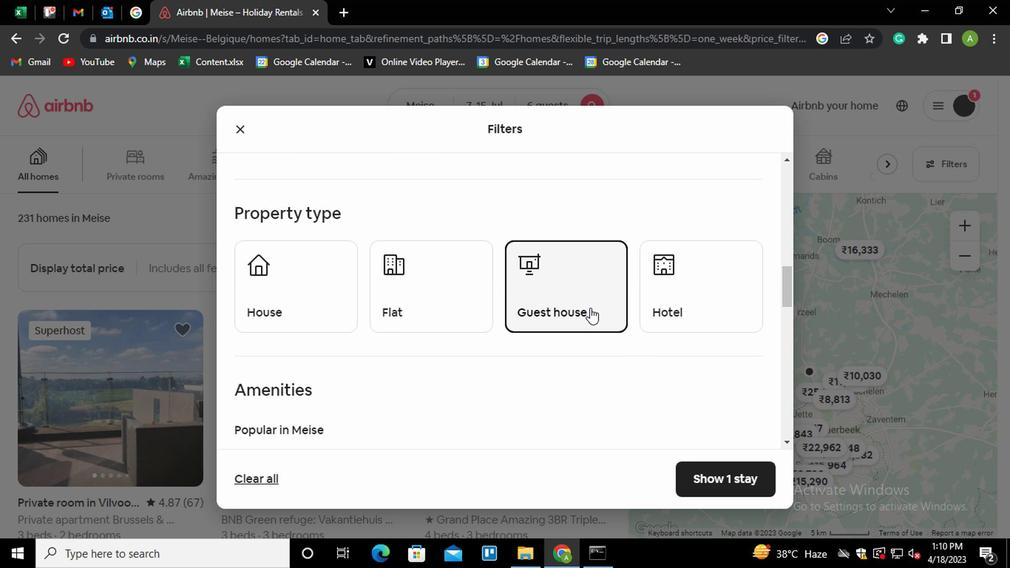 
Action: Mouse moved to (570, 329)
Screenshot: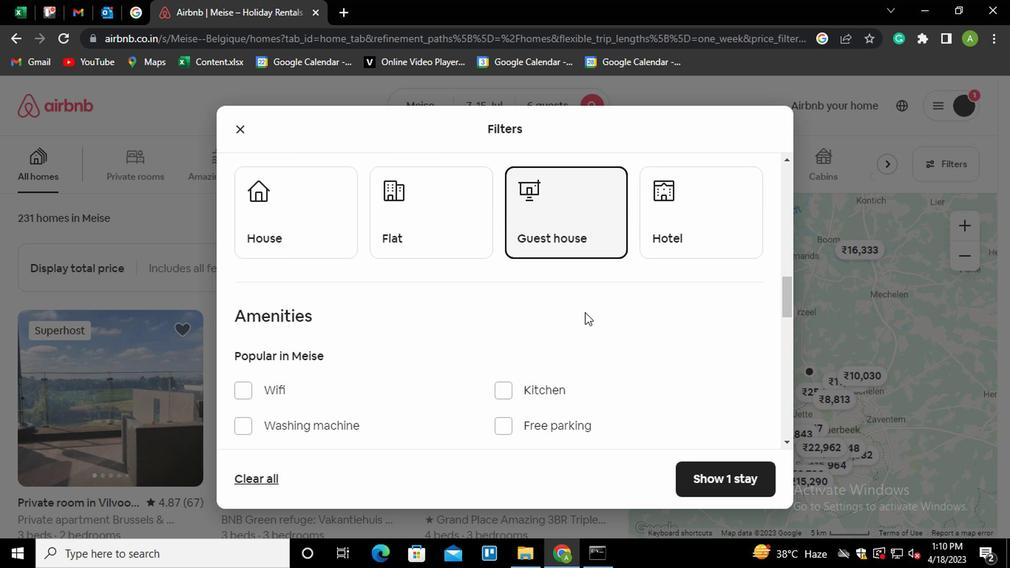 
Action: Mouse scrolled (570, 328) with delta (0, 0)
Screenshot: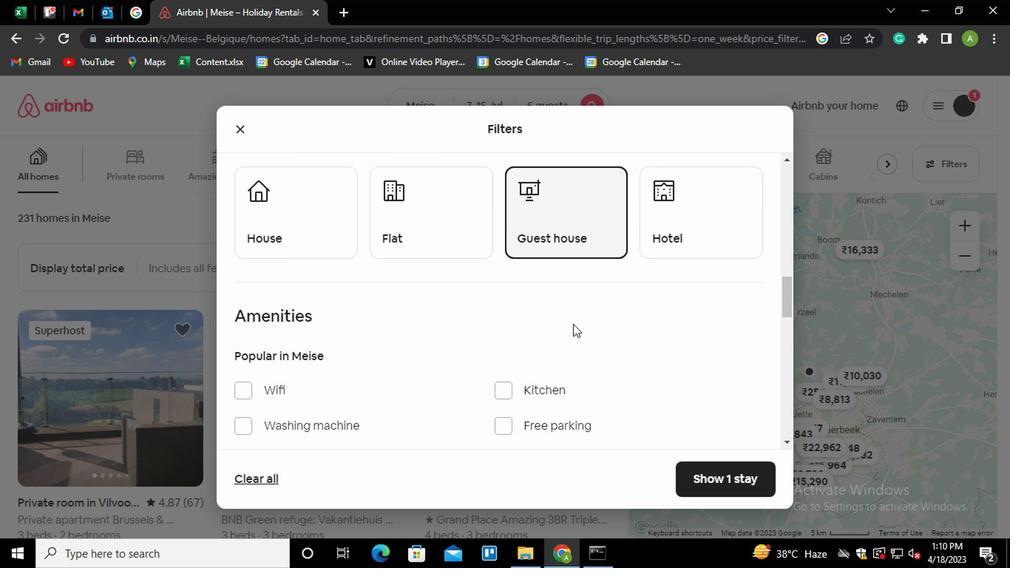 
Action: Mouse scrolled (570, 328) with delta (0, 0)
Screenshot: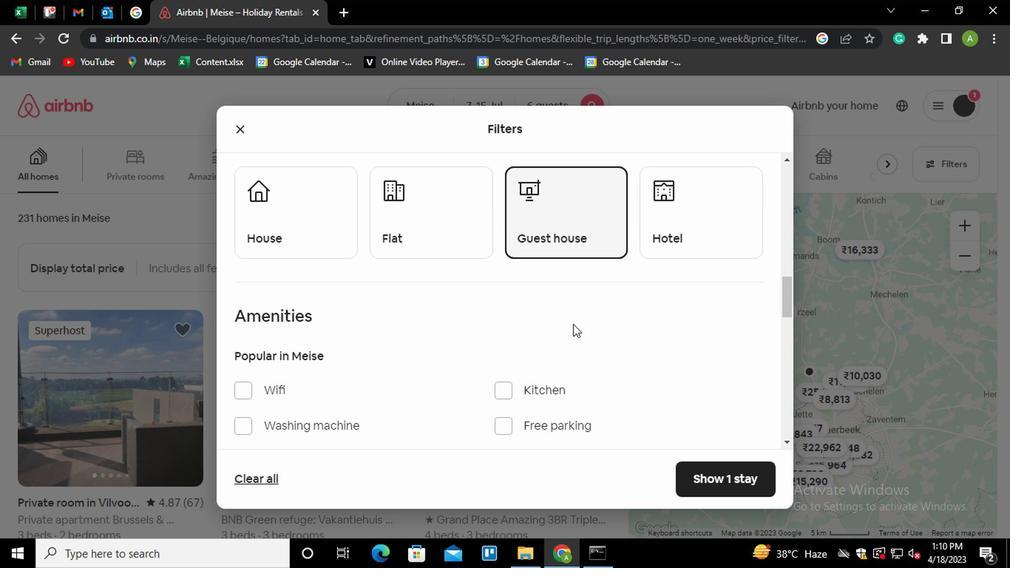
Action: Mouse moved to (290, 349)
Screenshot: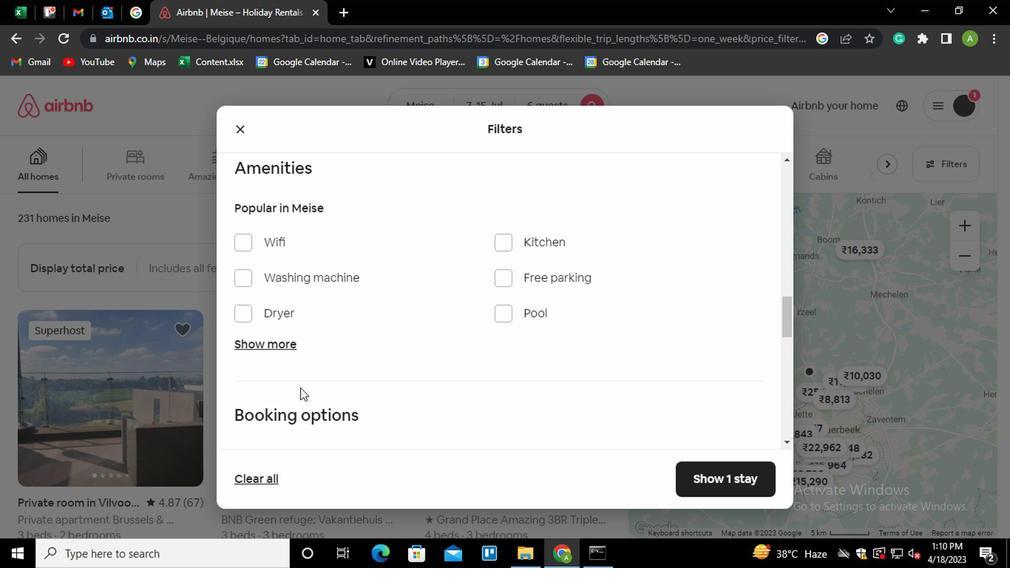 
Action: Mouse pressed left at (290, 349)
Screenshot: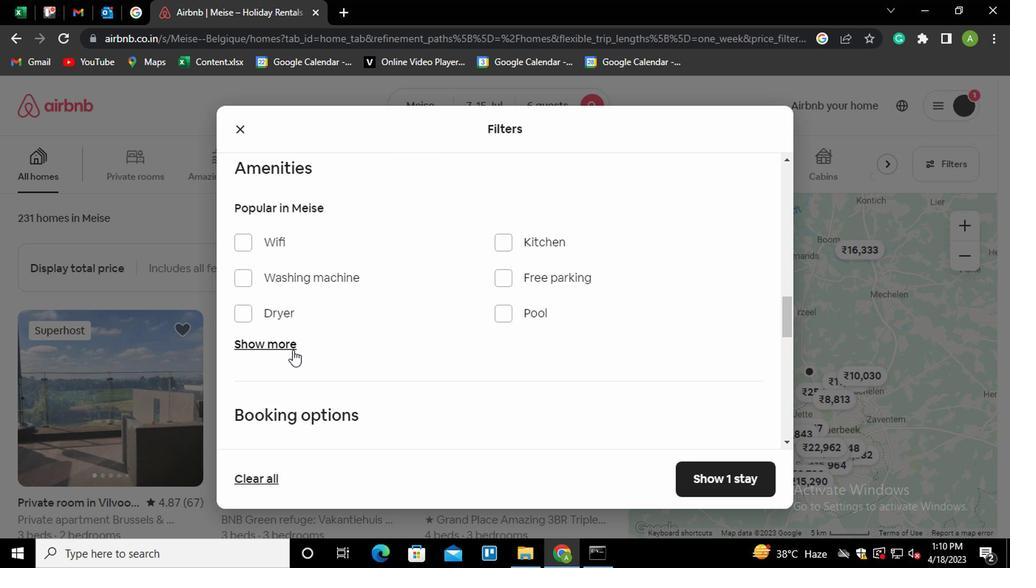 
Action: Mouse moved to (501, 396)
Screenshot: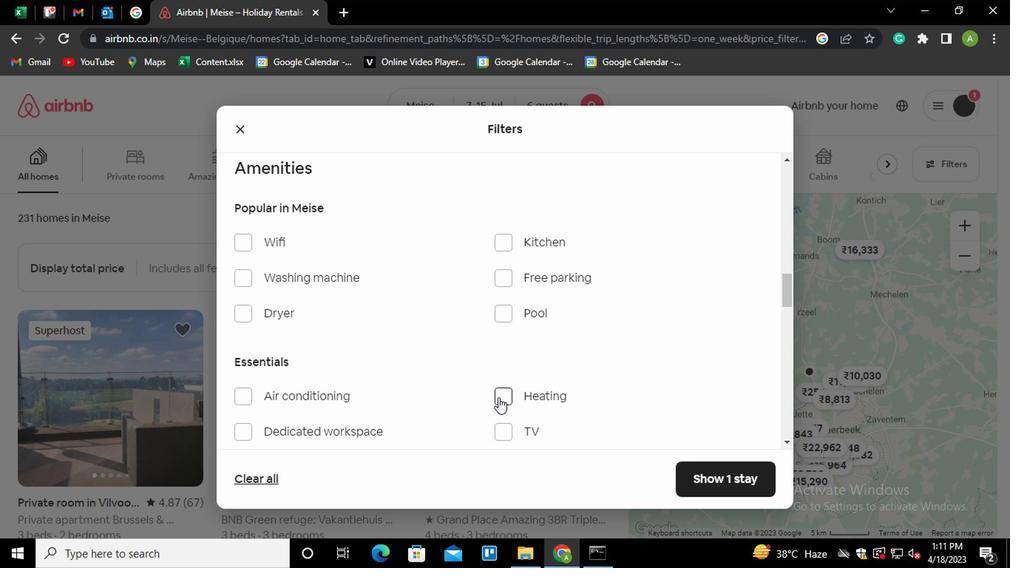 
Action: Mouse pressed left at (501, 396)
Screenshot: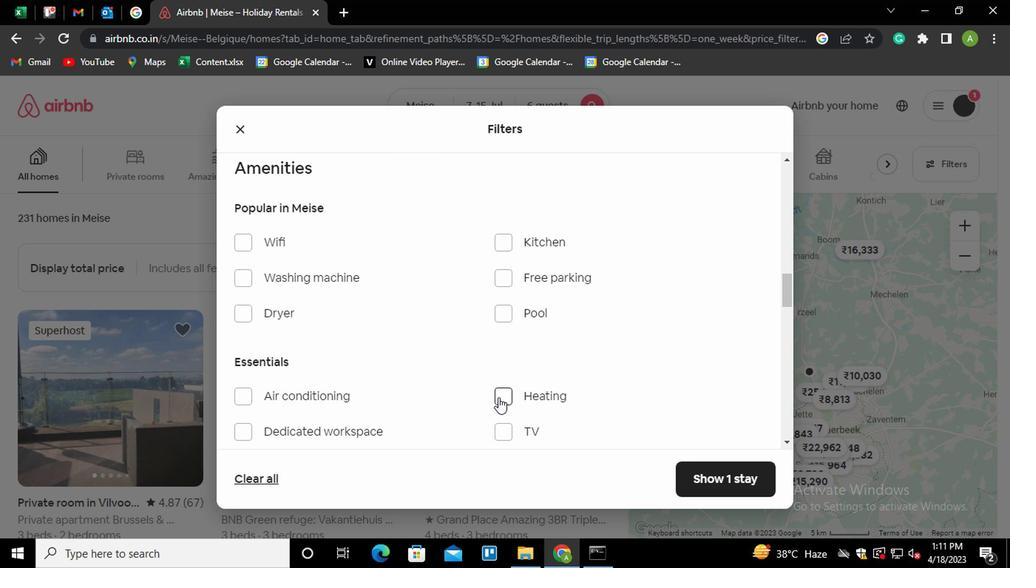 
Action: Mouse moved to (594, 352)
Screenshot: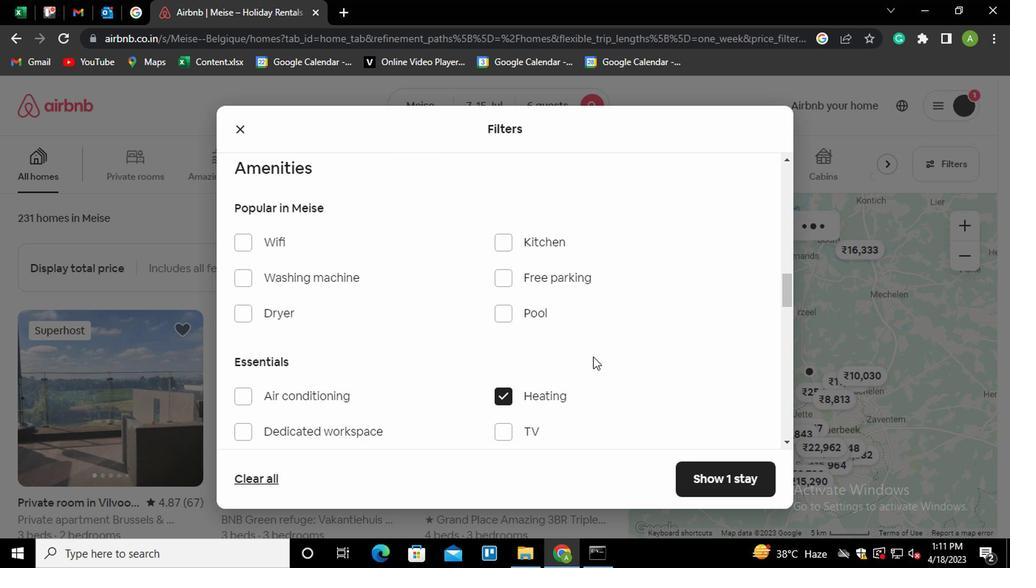 
Action: Mouse scrolled (594, 351) with delta (0, 0)
Screenshot: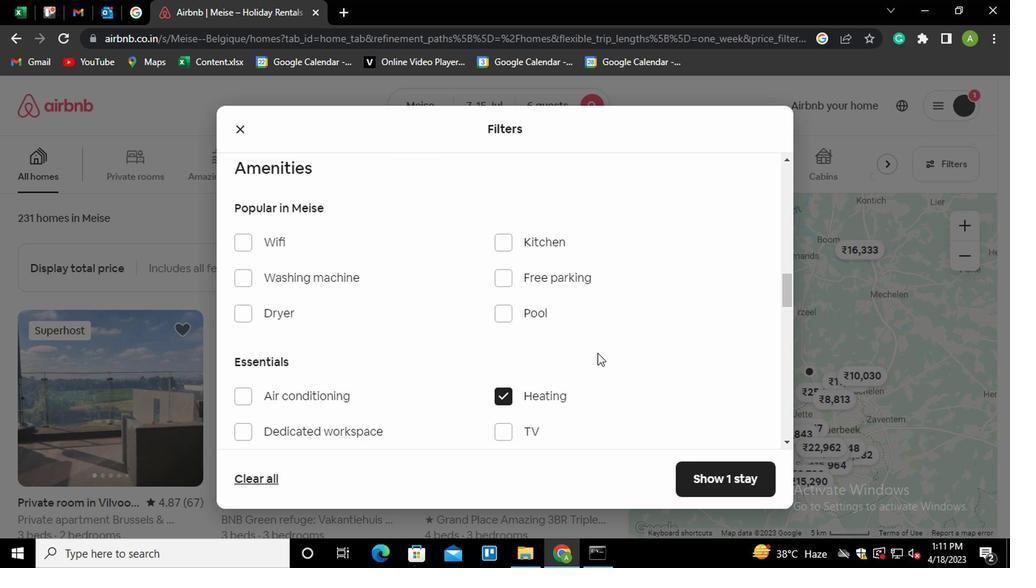 
Action: Mouse scrolled (594, 351) with delta (0, 0)
Screenshot: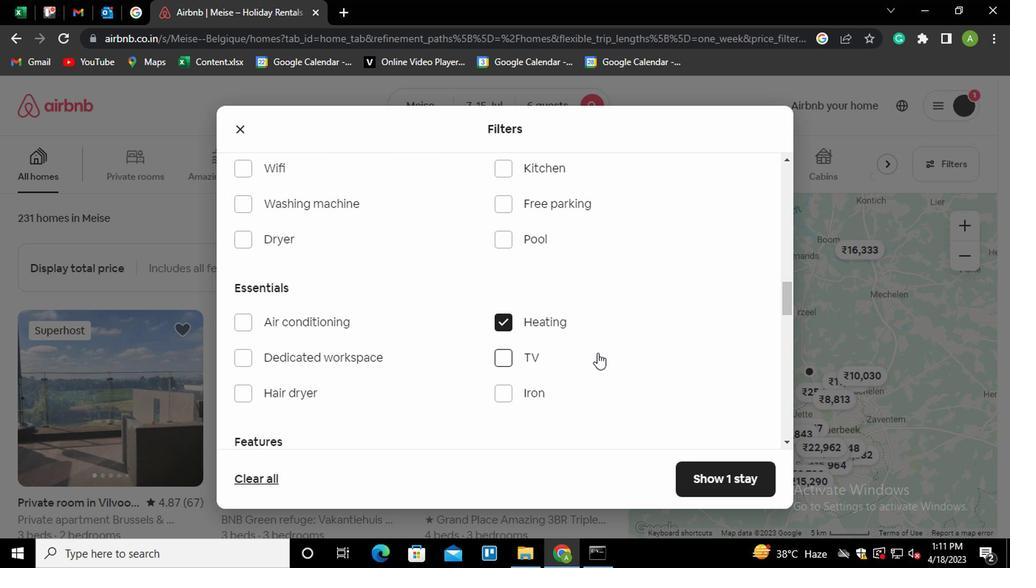 
Action: Mouse scrolled (594, 351) with delta (0, 0)
Screenshot: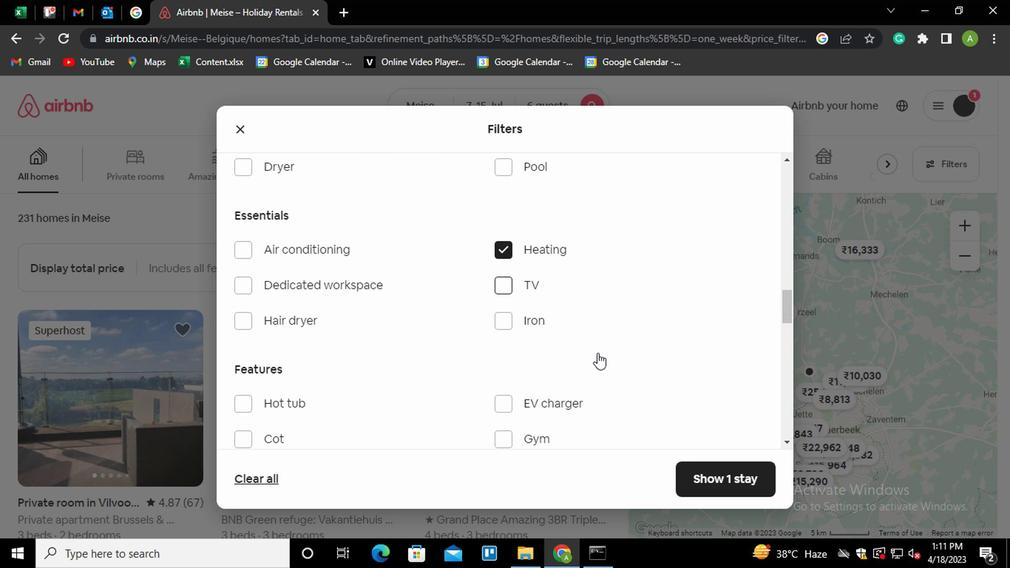 
Action: Mouse scrolled (594, 351) with delta (0, 0)
Screenshot: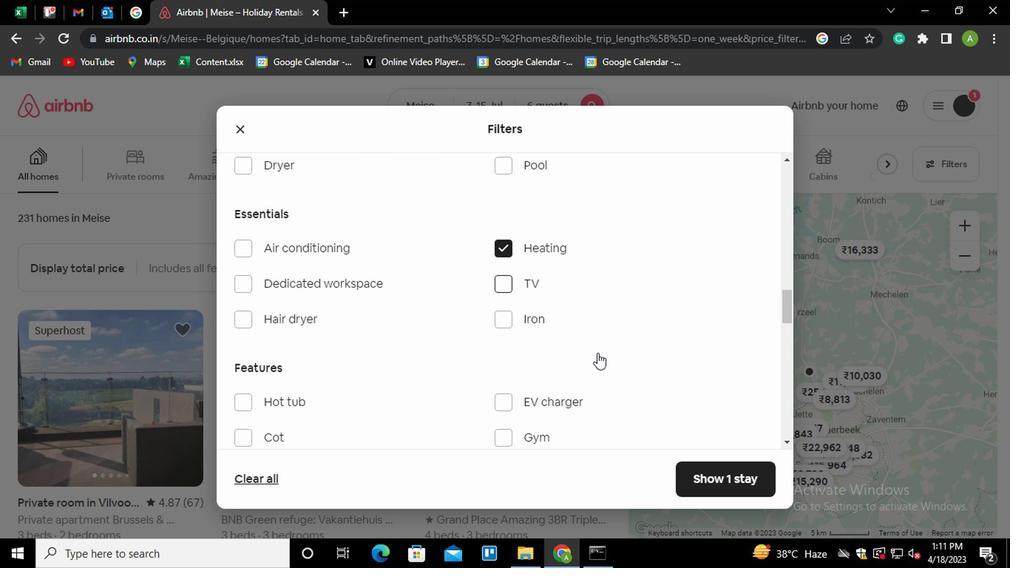 
Action: Mouse scrolled (594, 351) with delta (0, 0)
Screenshot: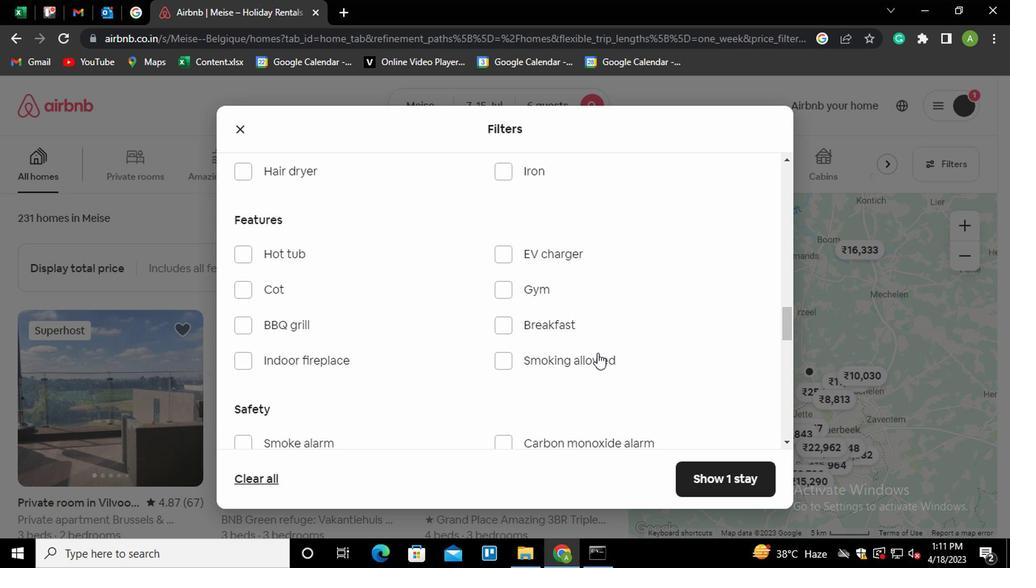 
Action: Mouse scrolled (594, 351) with delta (0, 0)
Screenshot: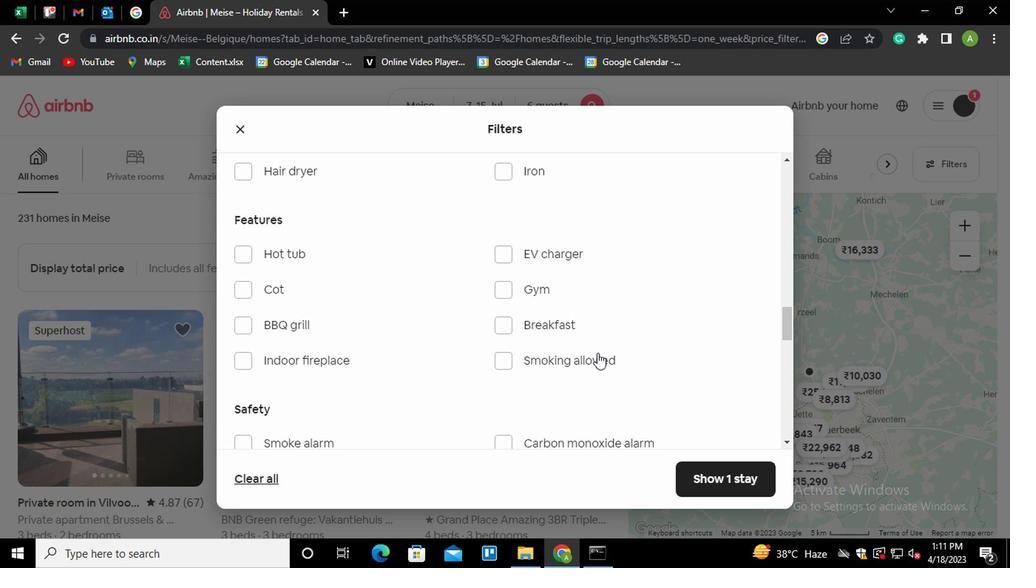 
Action: Mouse scrolled (594, 351) with delta (0, 0)
Screenshot: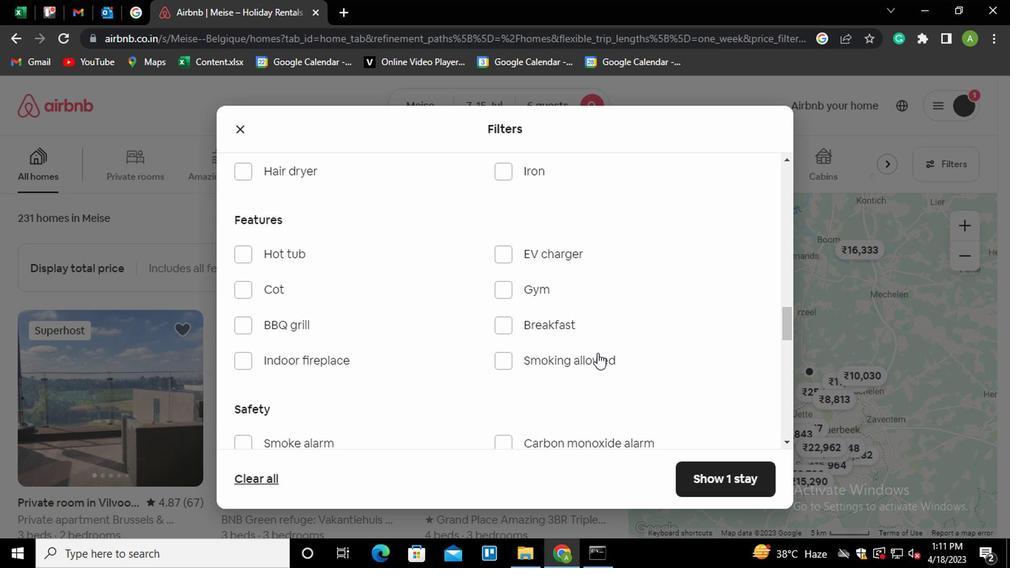 
Action: Mouse scrolled (594, 351) with delta (0, 0)
Screenshot: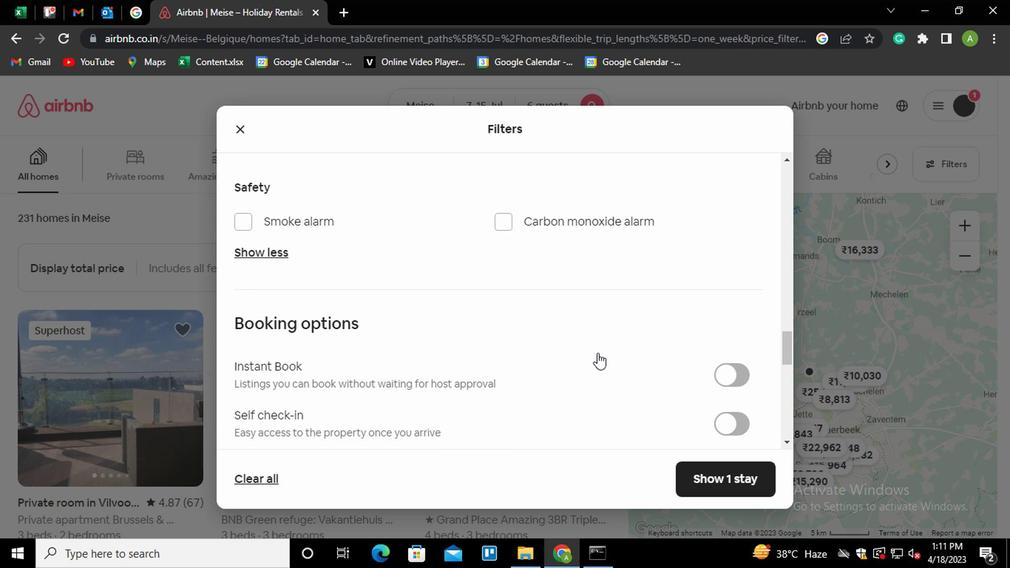 
Action: Mouse moved to (726, 347)
Screenshot: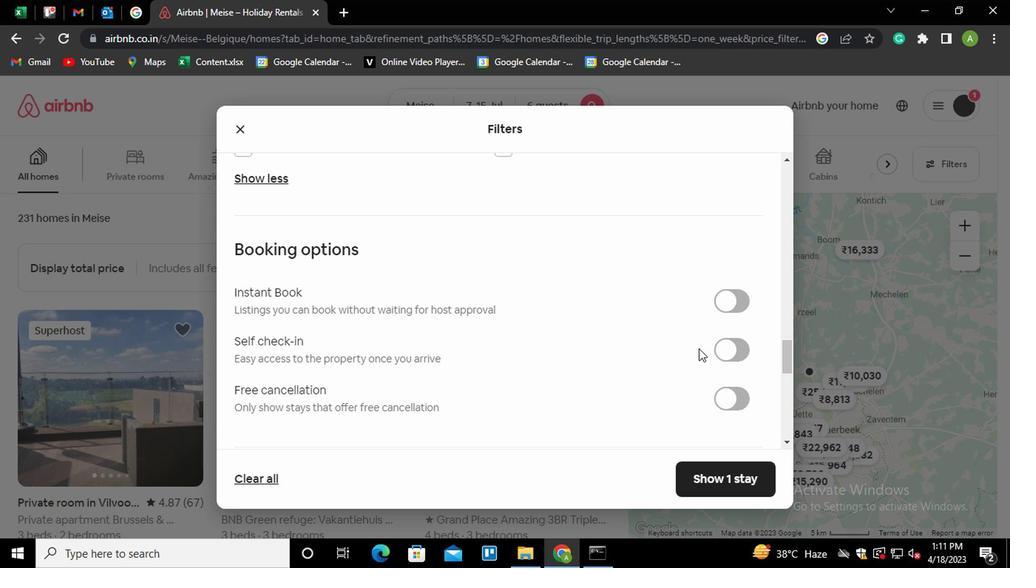 
Action: Mouse pressed left at (726, 347)
Screenshot: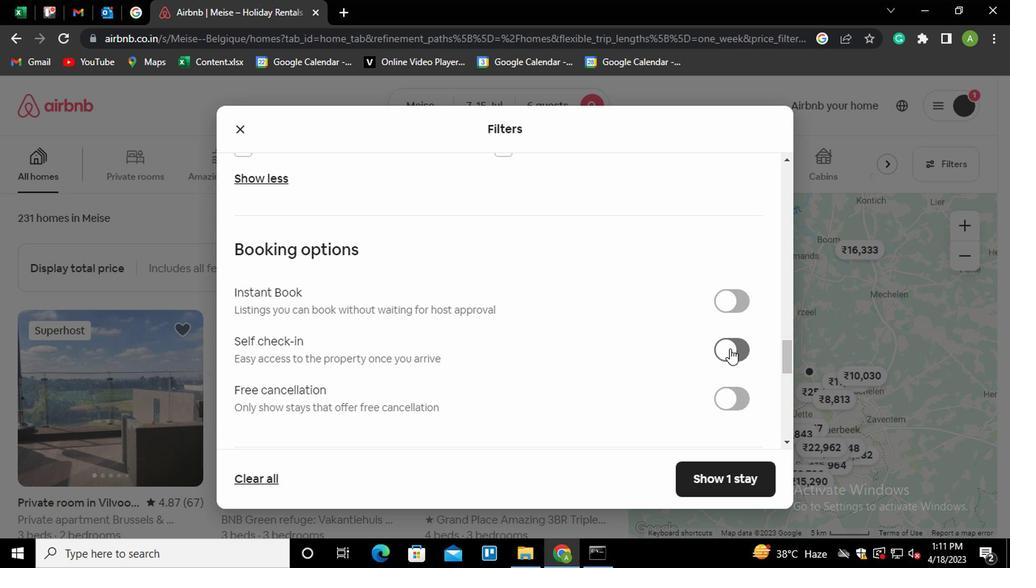 
Action: Mouse moved to (639, 347)
Screenshot: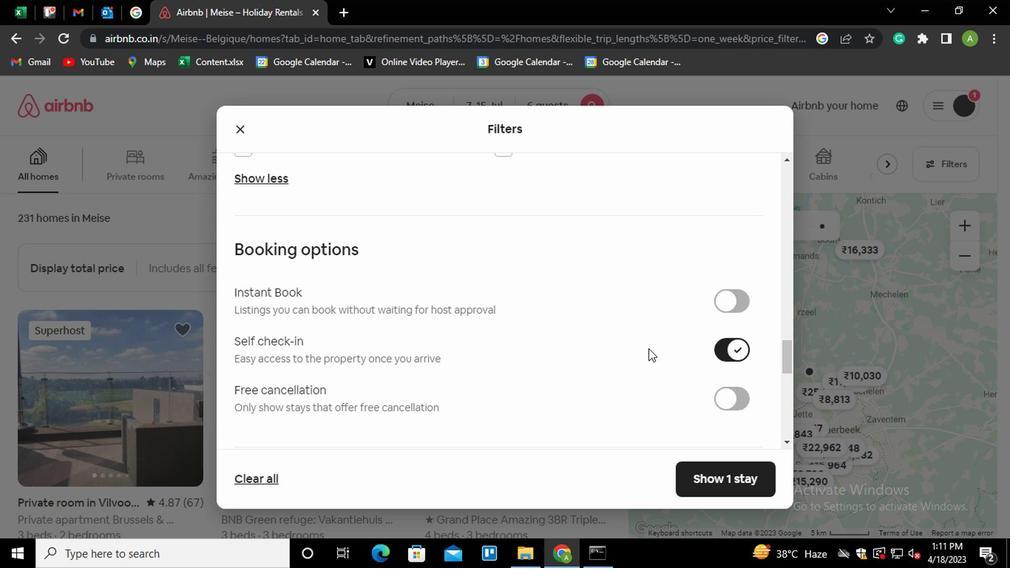 
Action: Mouse scrolled (639, 347) with delta (0, 0)
Screenshot: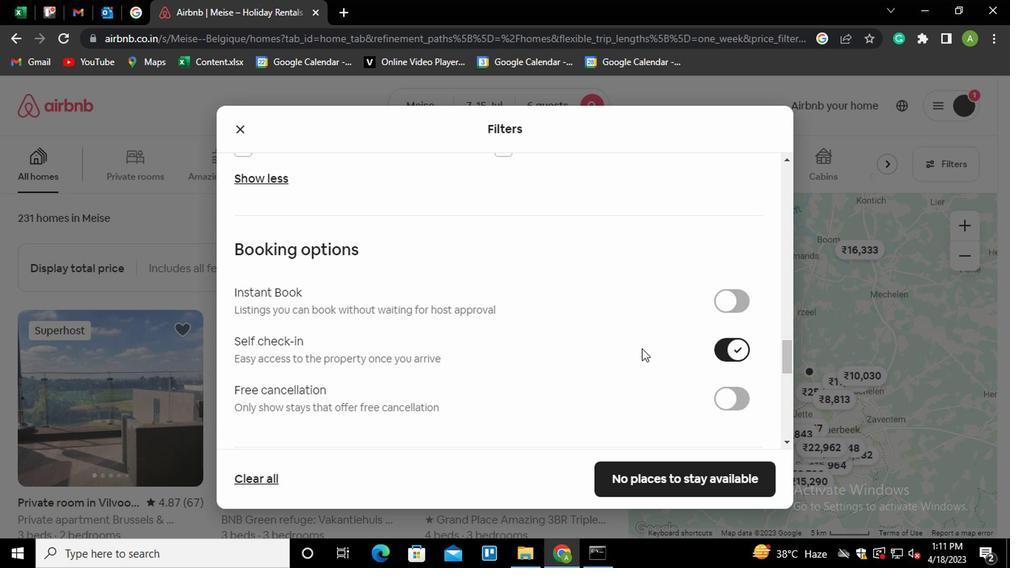 
Action: Mouse scrolled (639, 347) with delta (0, 0)
Screenshot: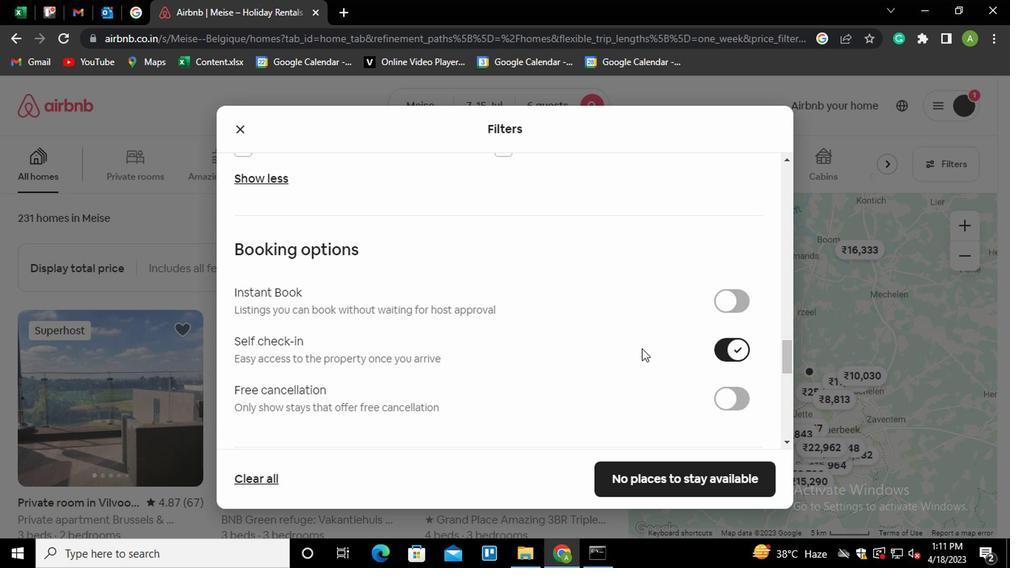 
Action: Mouse scrolled (639, 347) with delta (0, 0)
Screenshot: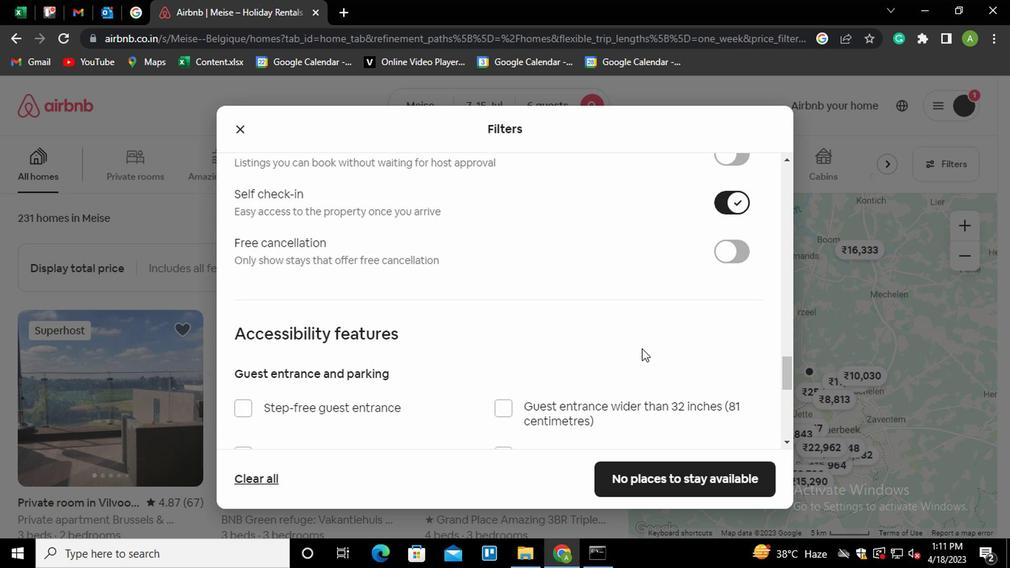 
Action: Mouse scrolled (639, 347) with delta (0, 0)
Screenshot: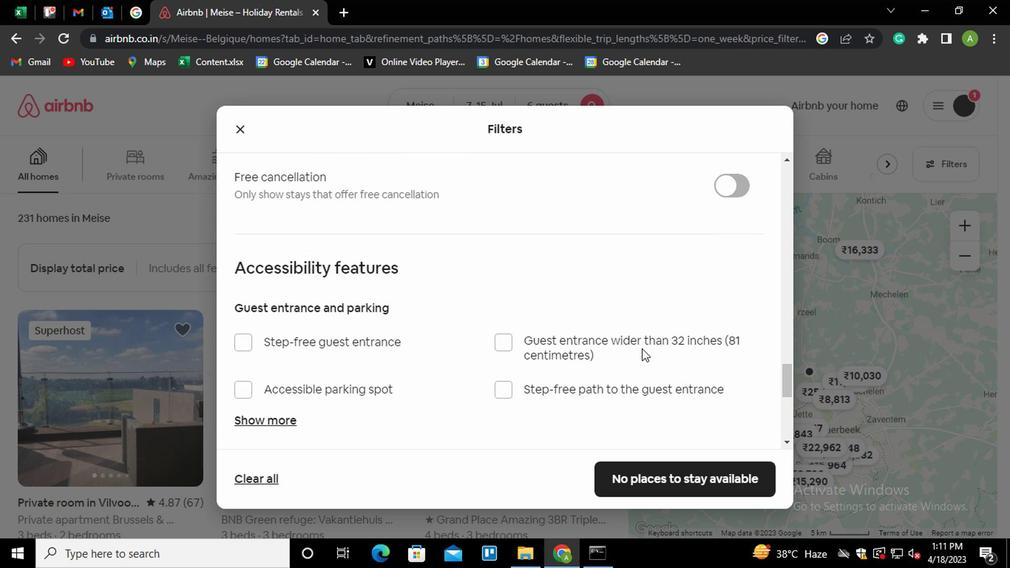 
Action: Mouse scrolled (639, 347) with delta (0, 0)
Screenshot: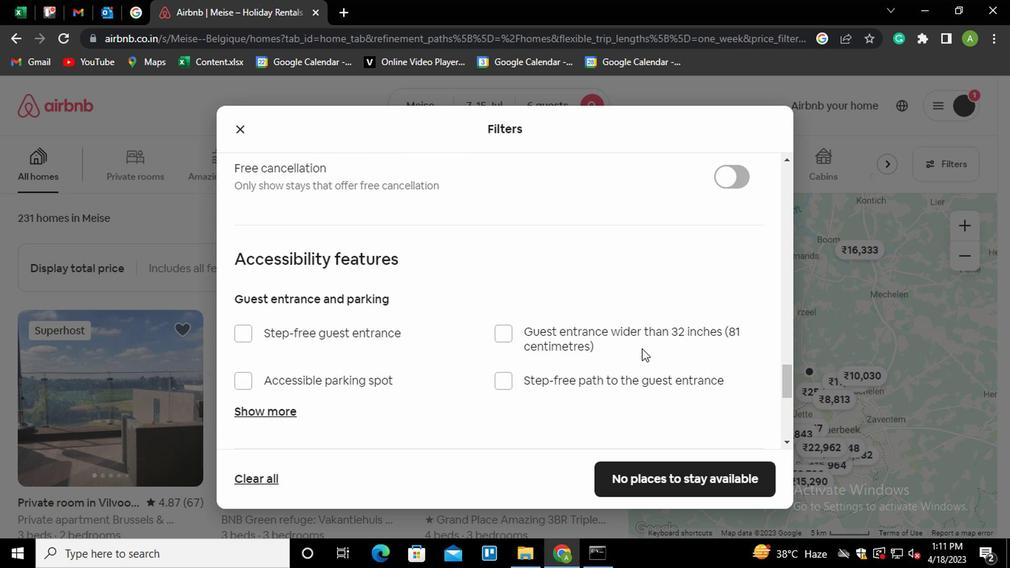 
Action: Mouse scrolled (639, 347) with delta (0, 0)
Screenshot: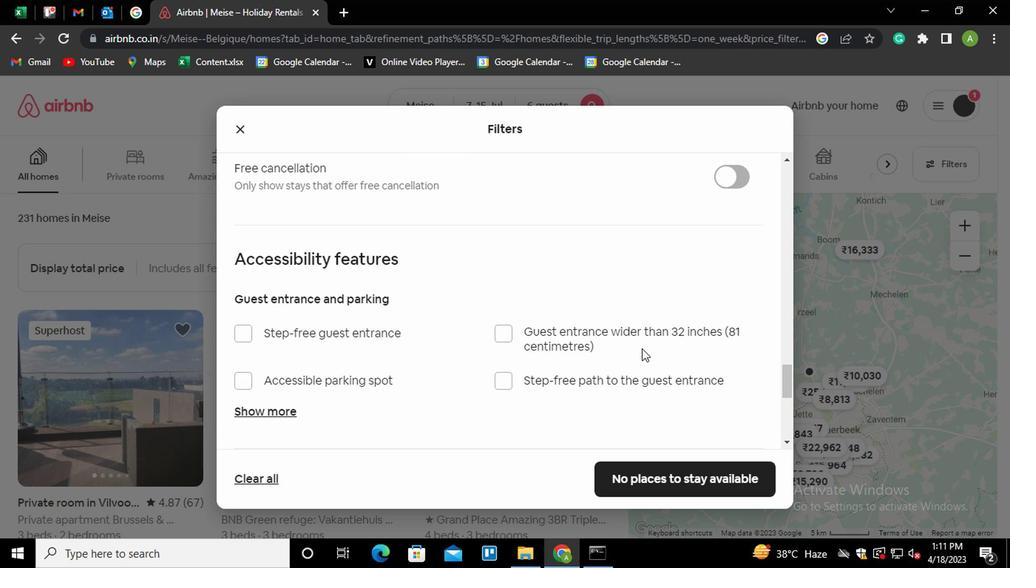 
Action: Mouse moved to (608, 349)
Screenshot: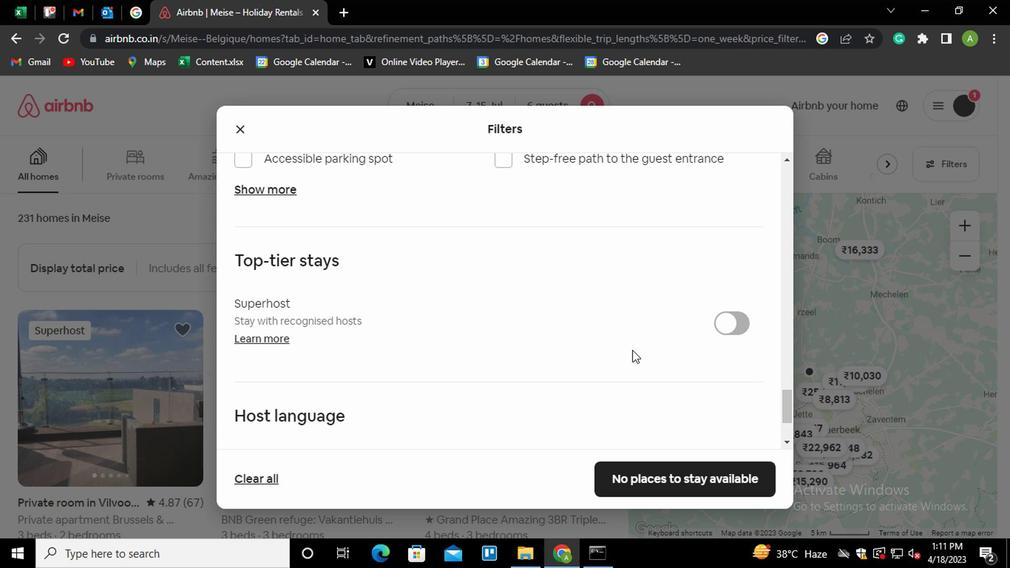 
Action: Mouse scrolled (608, 348) with delta (0, -1)
Screenshot: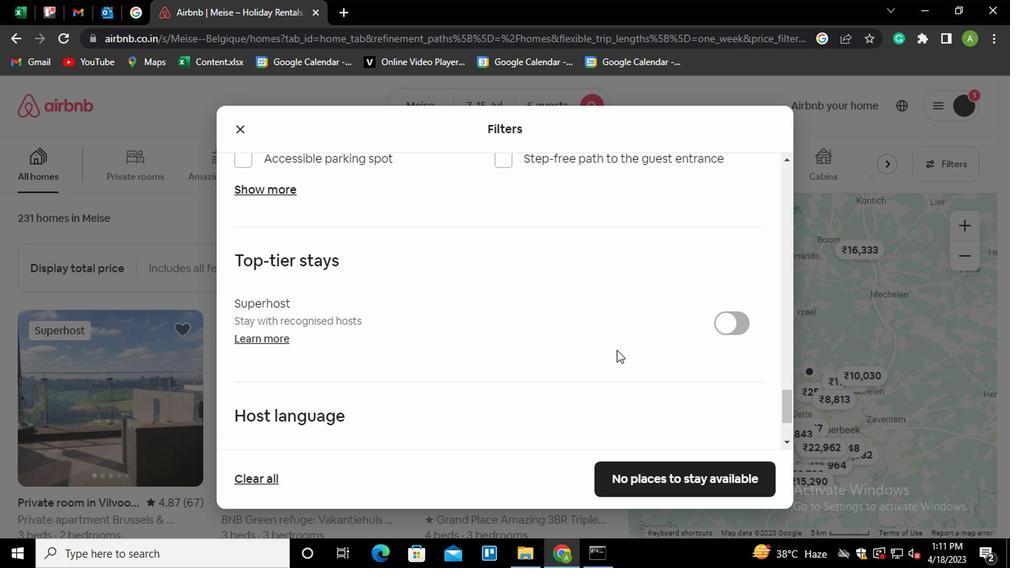 
Action: Mouse scrolled (608, 348) with delta (0, -1)
Screenshot: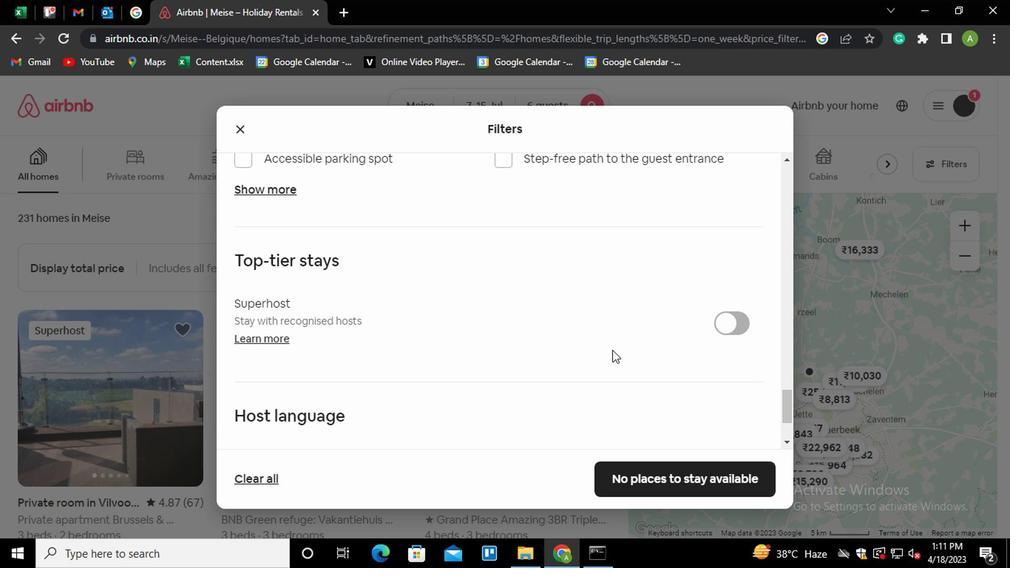
Action: Mouse moved to (235, 343)
Screenshot: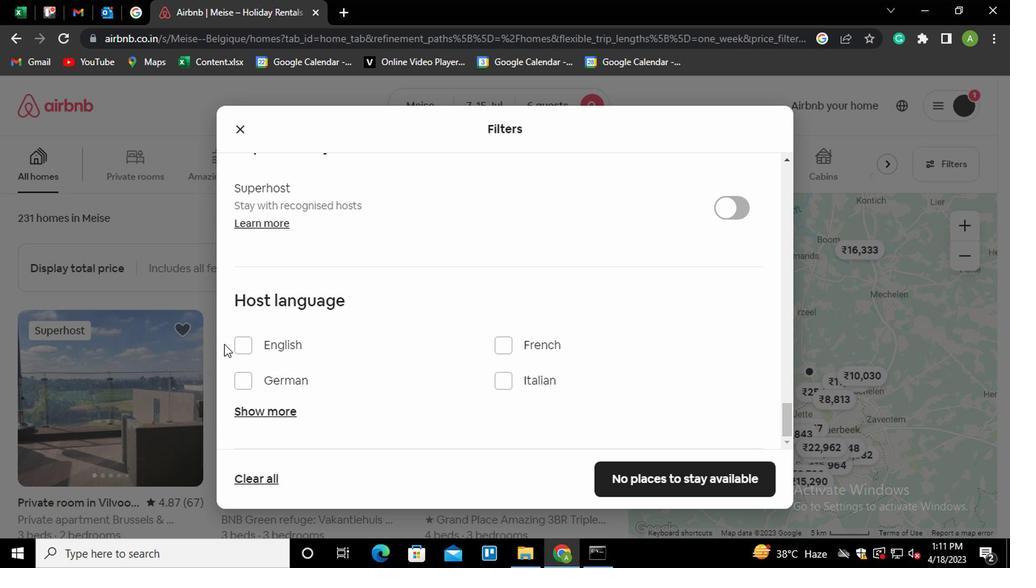 
Action: Mouse pressed left at (235, 343)
Screenshot: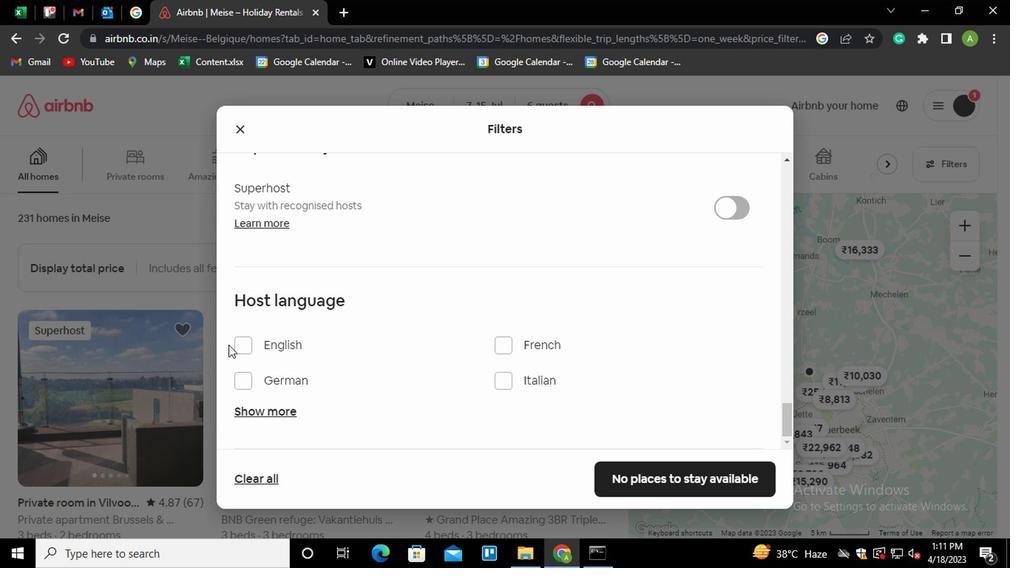 
Action: Mouse moved to (662, 464)
Screenshot: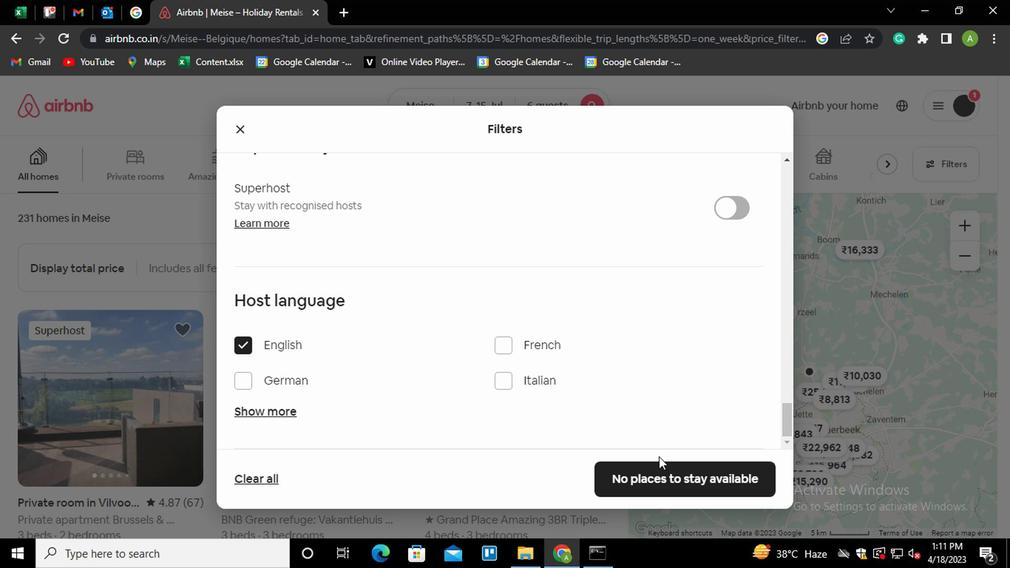 
Action: Mouse pressed left at (662, 464)
Screenshot: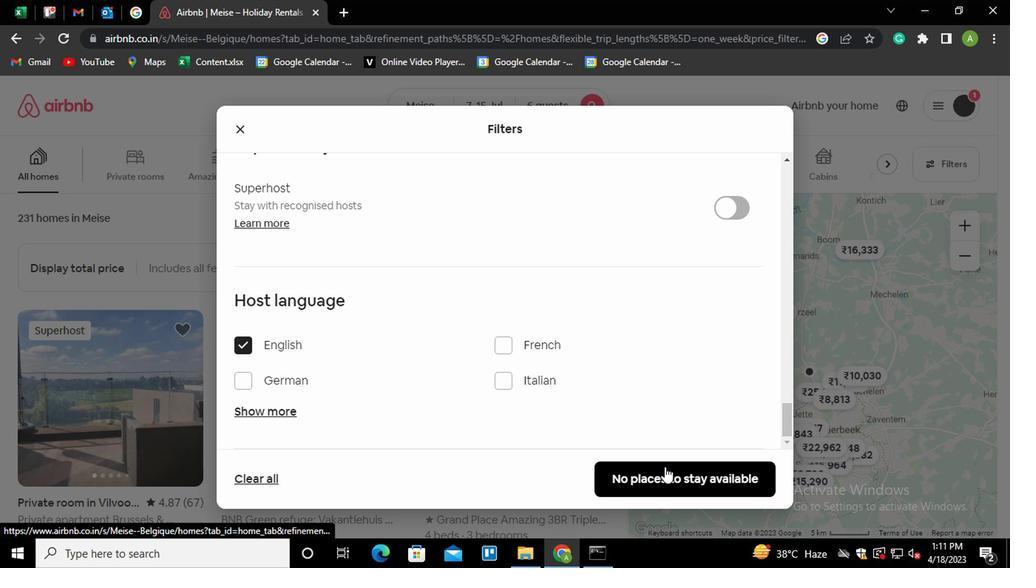 
